Task: Check the average views per listing of full gym in the last 1 year.
Action: Mouse moved to (1033, 229)
Screenshot: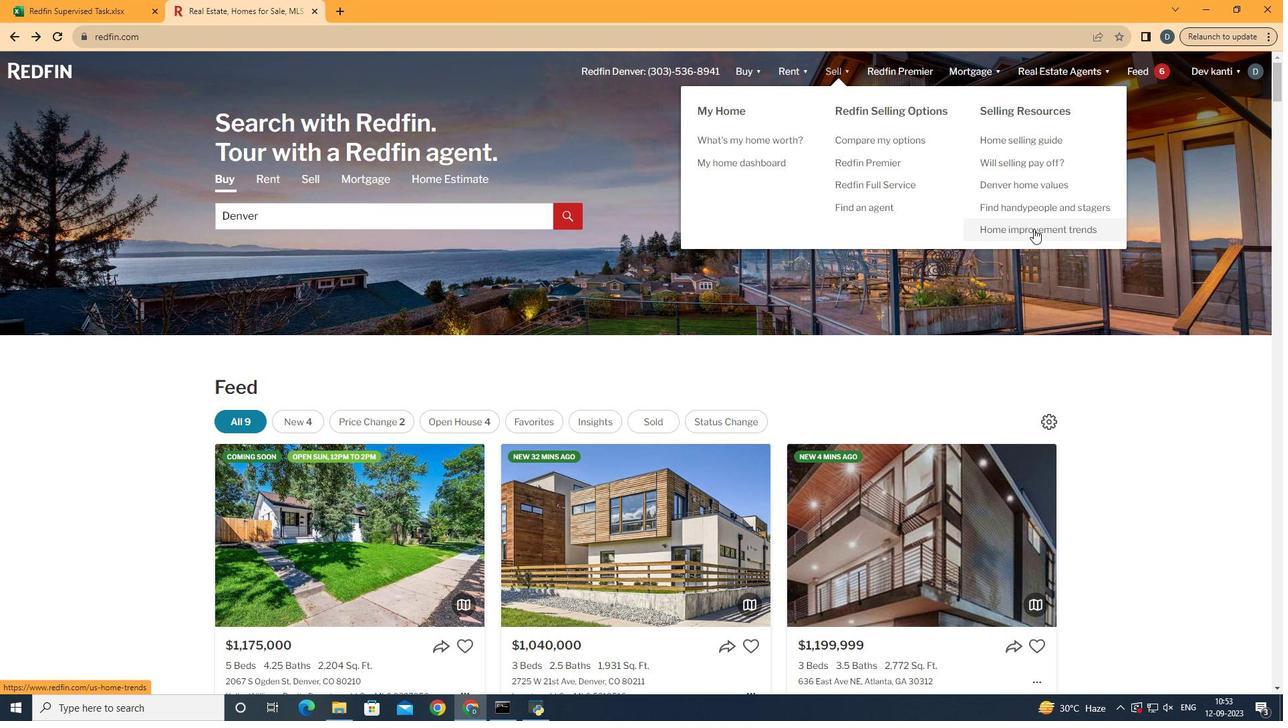 
Action: Mouse pressed left at (1033, 229)
Screenshot: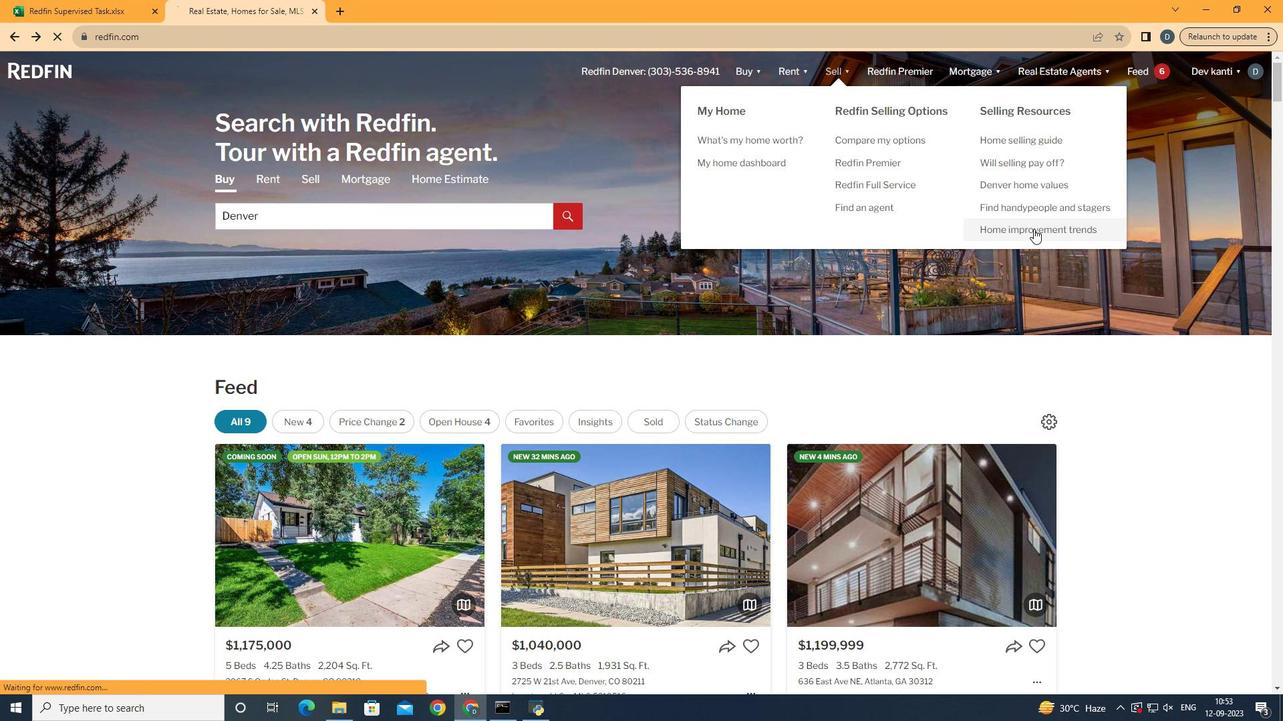 
Action: Mouse moved to (352, 251)
Screenshot: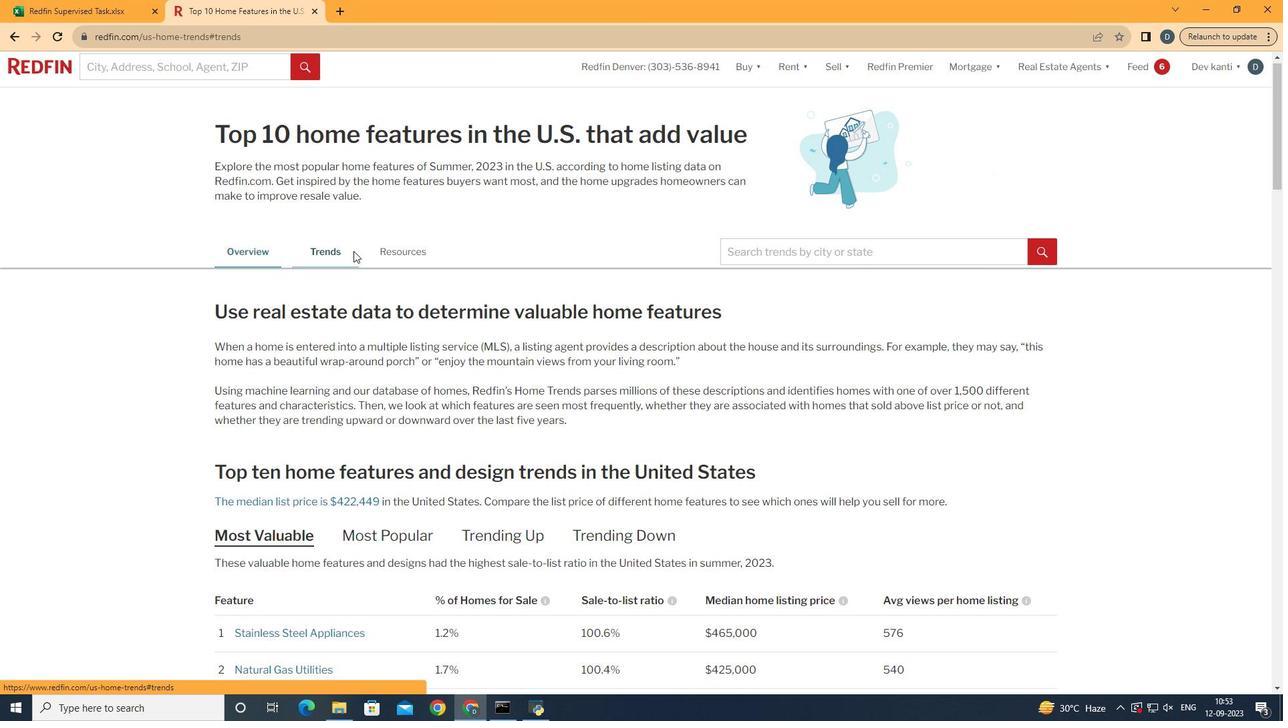 
Action: Mouse pressed left at (352, 251)
Screenshot: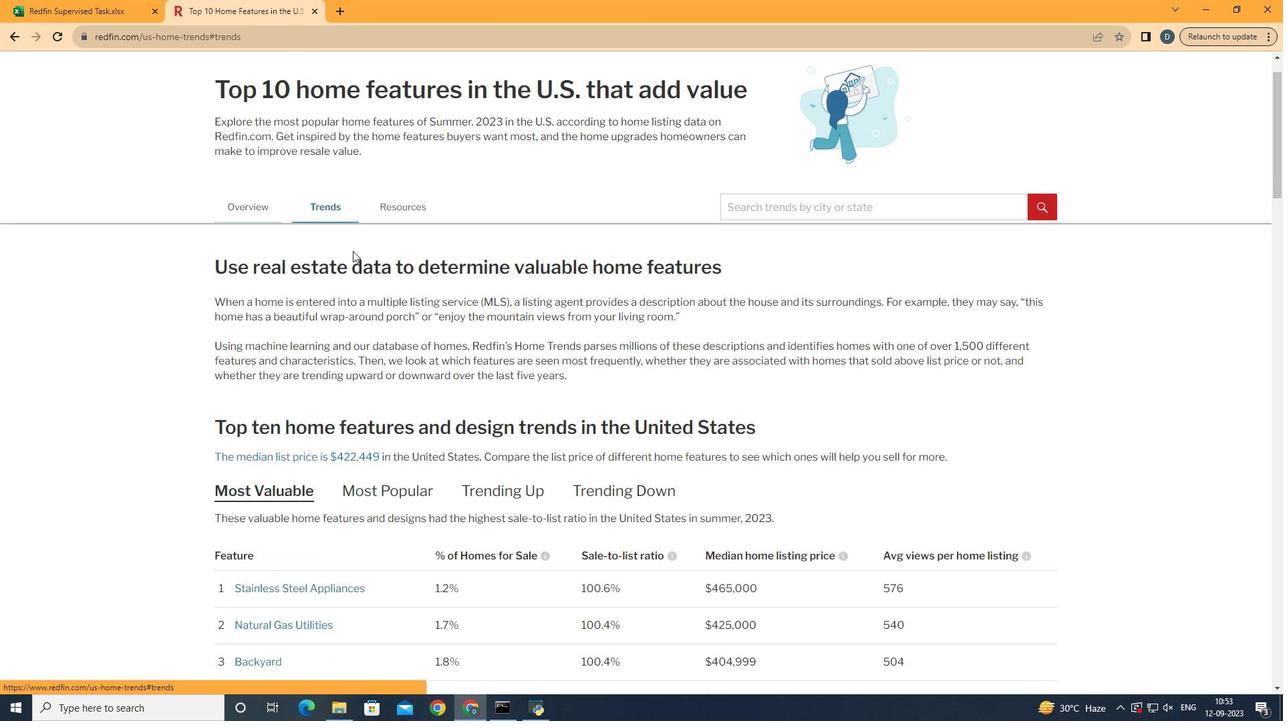 
Action: Mouse moved to (374, 320)
Screenshot: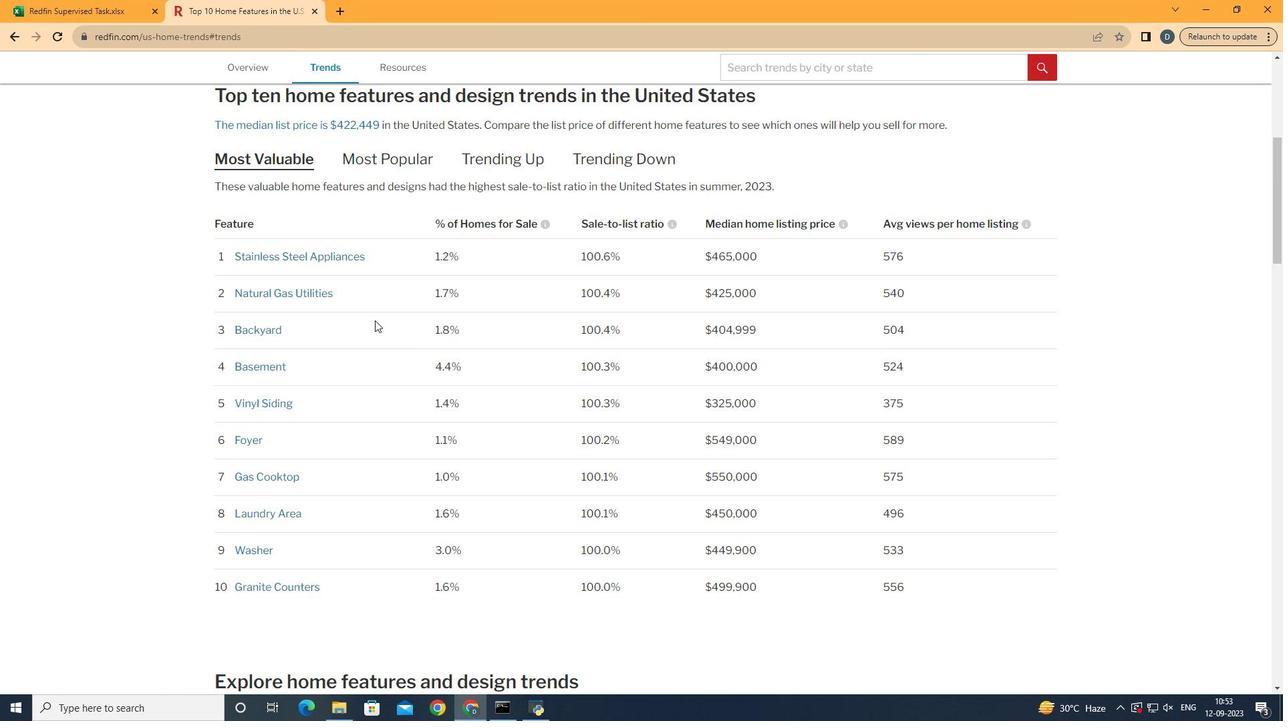 
Action: Mouse scrolled (374, 320) with delta (0, 0)
Screenshot: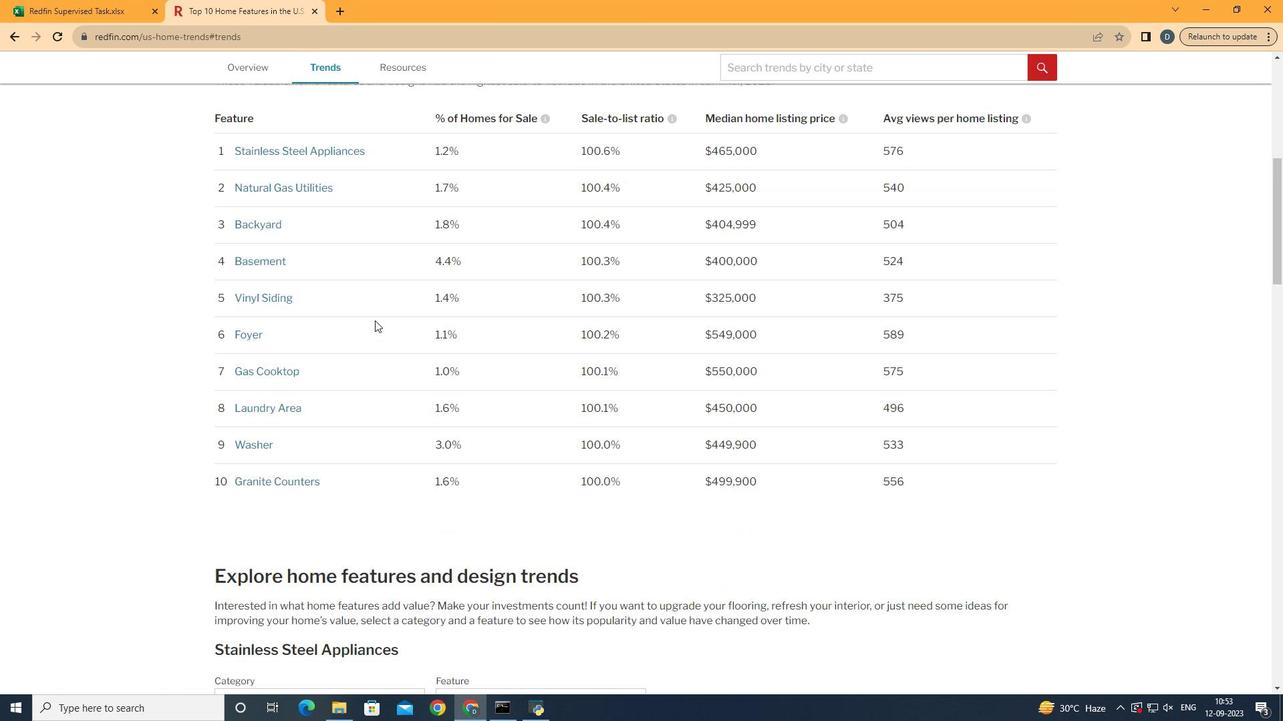 
Action: Mouse scrolled (374, 320) with delta (0, 0)
Screenshot: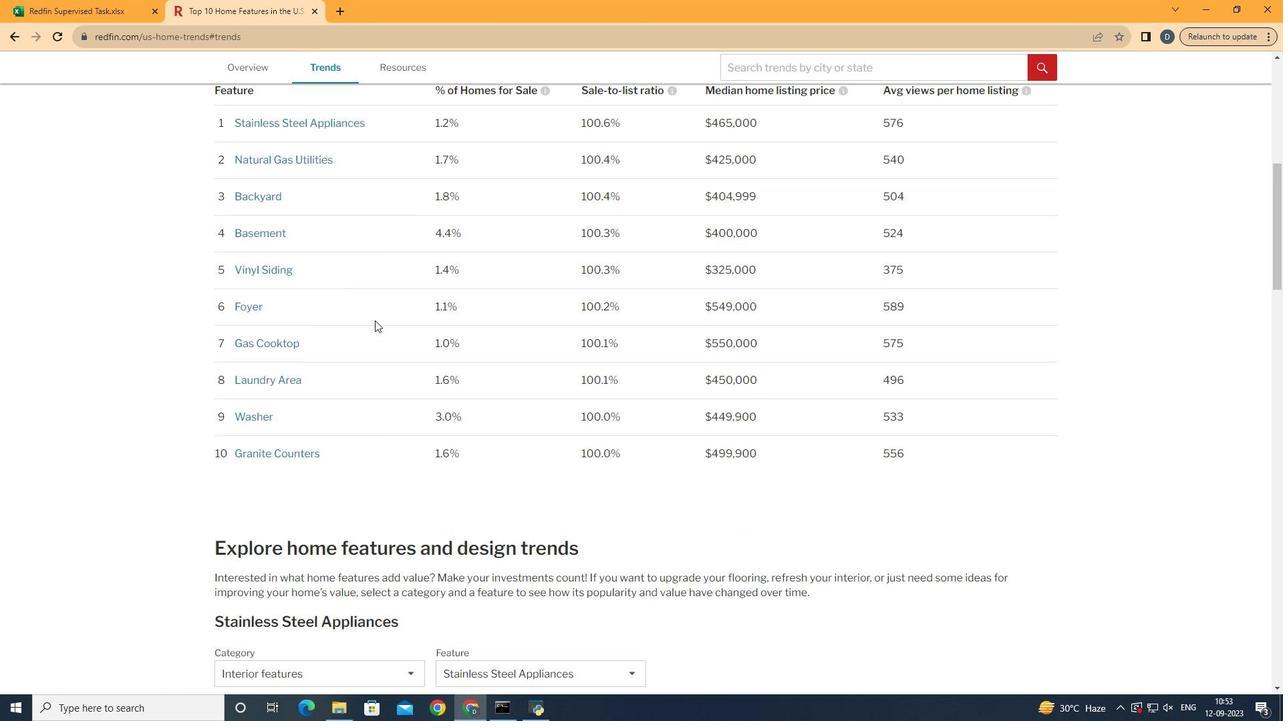 
Action: Mouse scrolled (374, 320) with delta (0, 0)
Screenshot: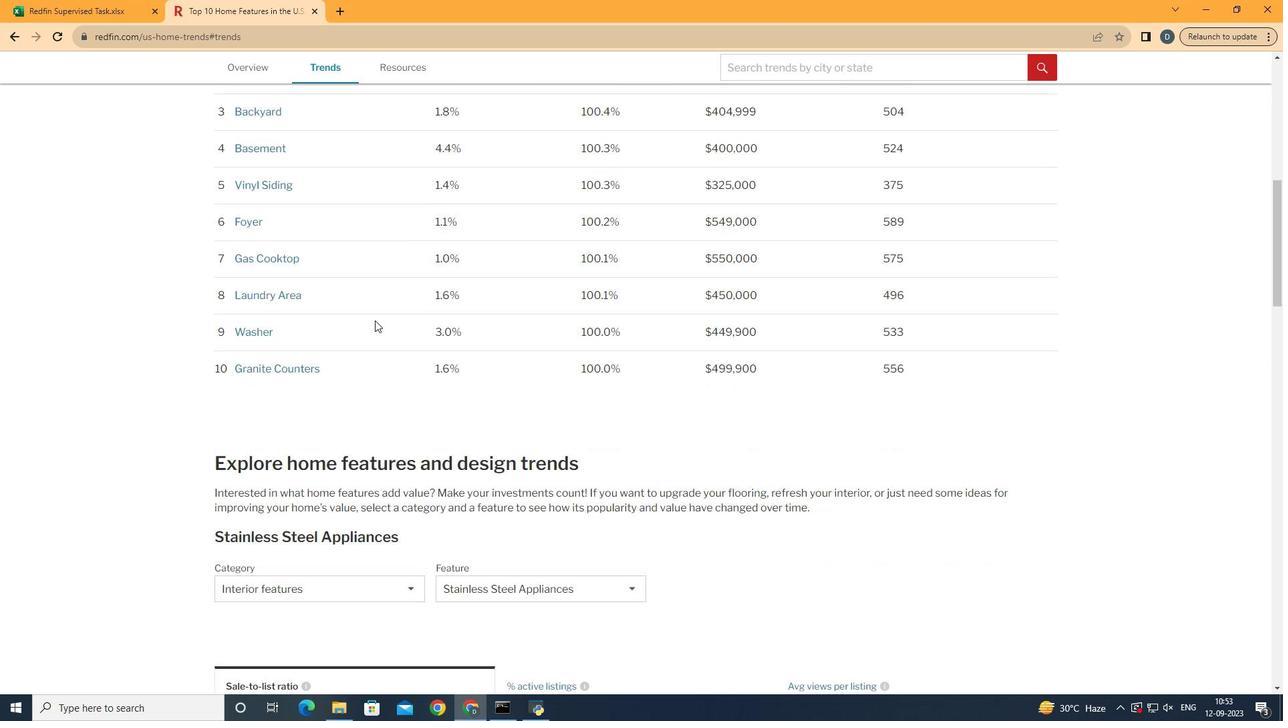 
Action: Mouse scrolled (374, 320) with delta (0, 0)
Screenshot: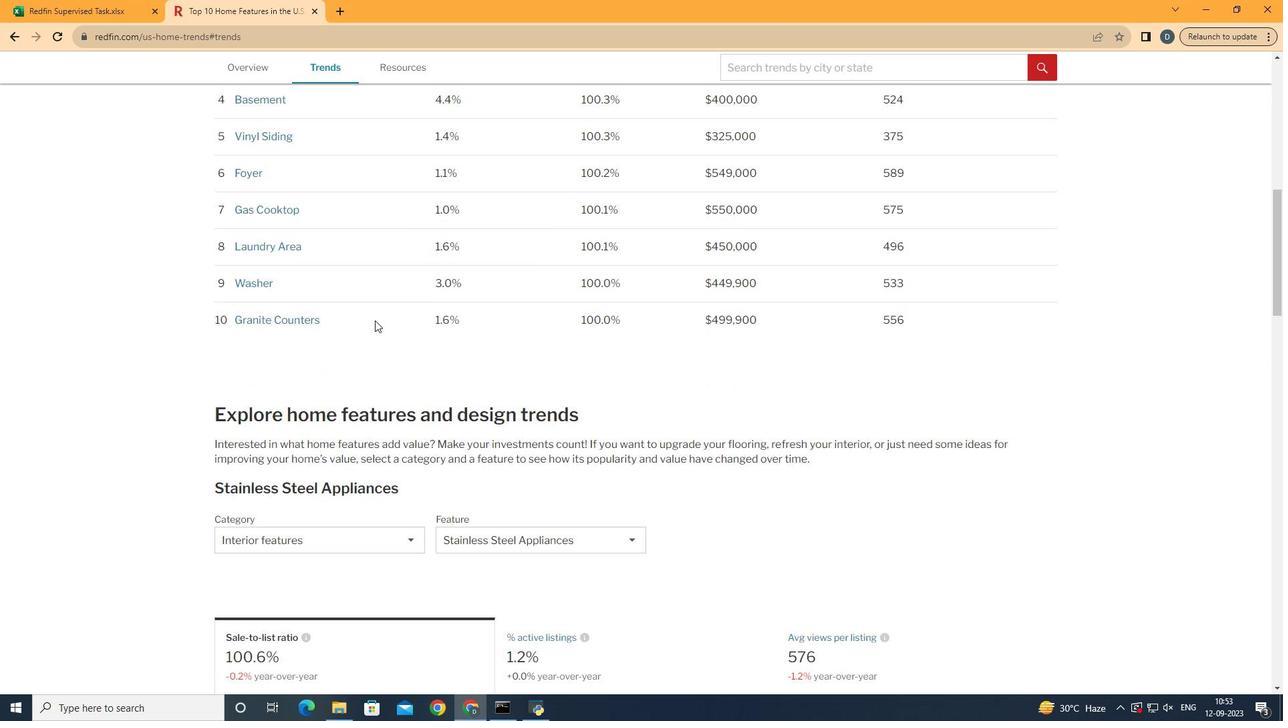 
Action: Mouse scrolled (374, 320) with delta (0, 0)
Screenshot: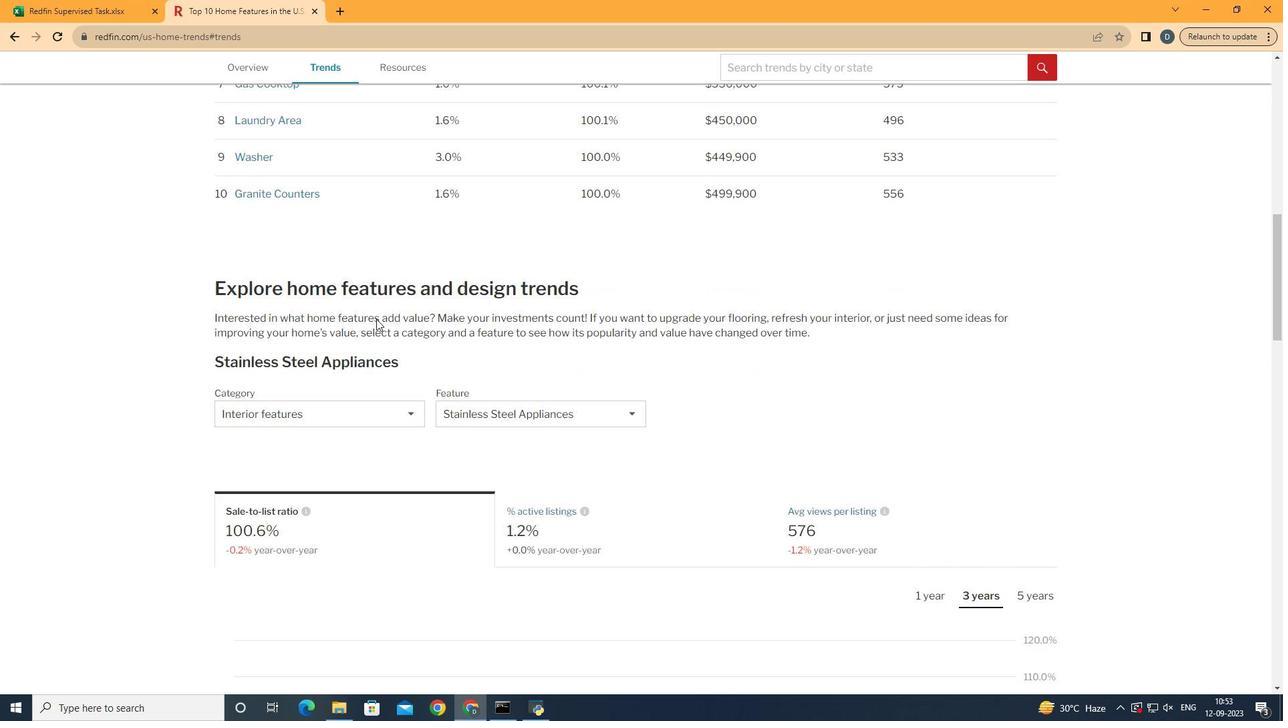 
Action: Mouse scrolled (374, 320) with delta (0, 0)
Screenshot: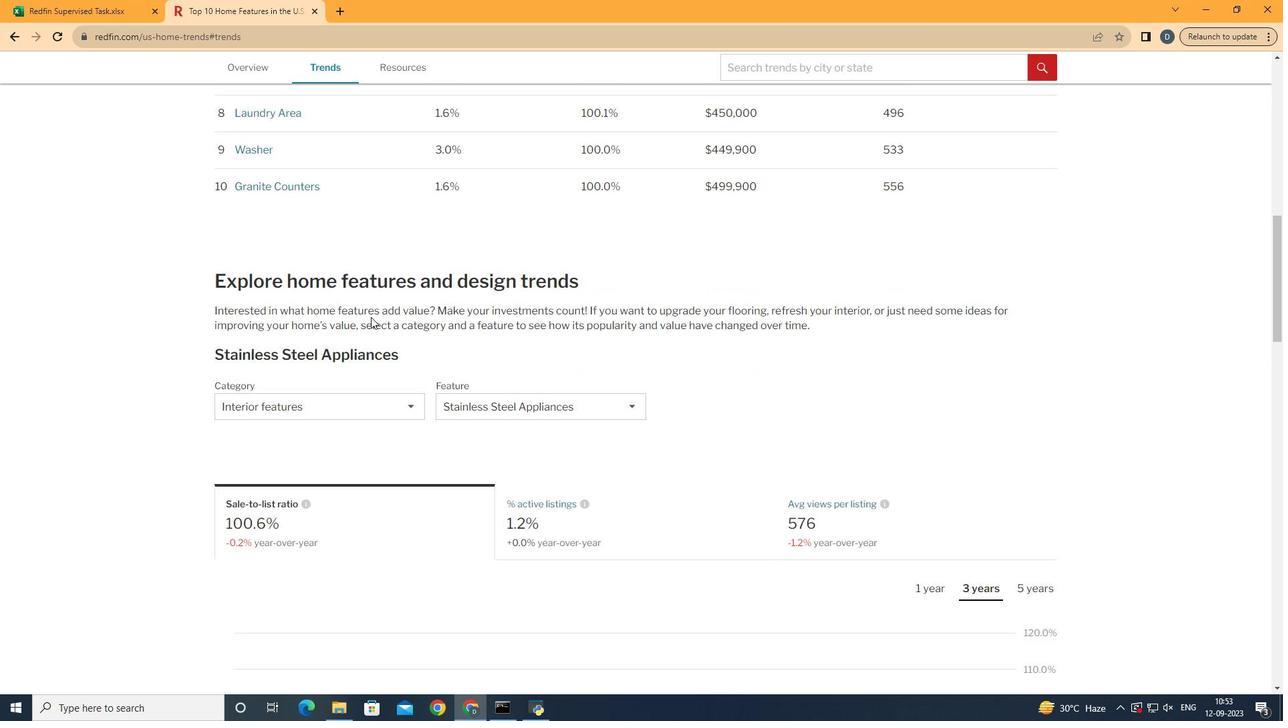 
Action: Mouse moved to (366, 400)
Screenshot: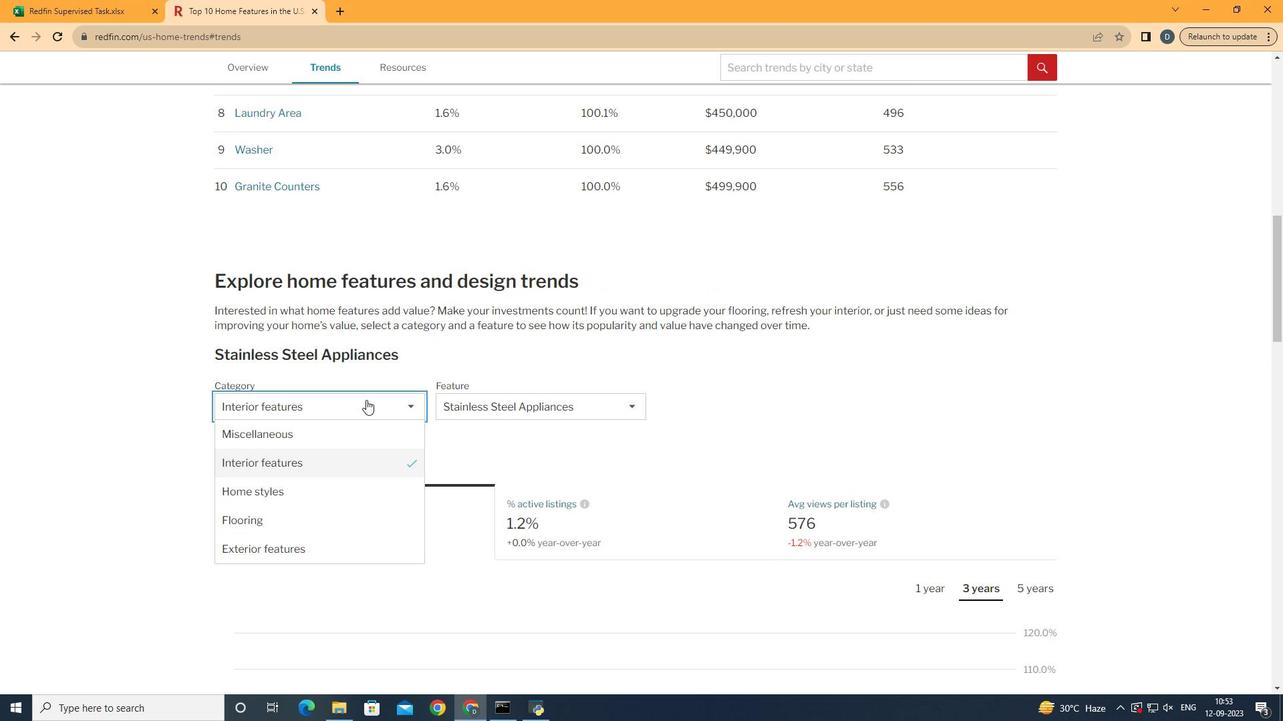 
Action: Mouse pressed left at (366, 400)
Screenshot: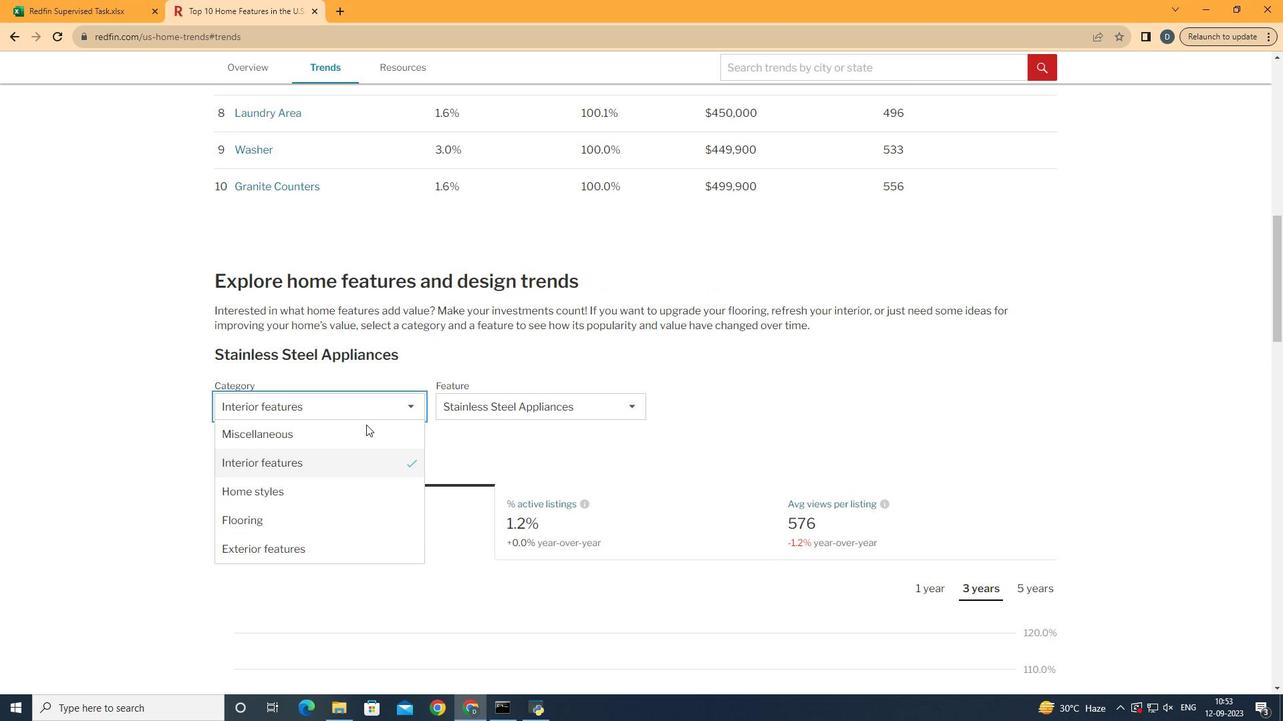 
Action: Mouse moved to (360, 461)
Screenshot: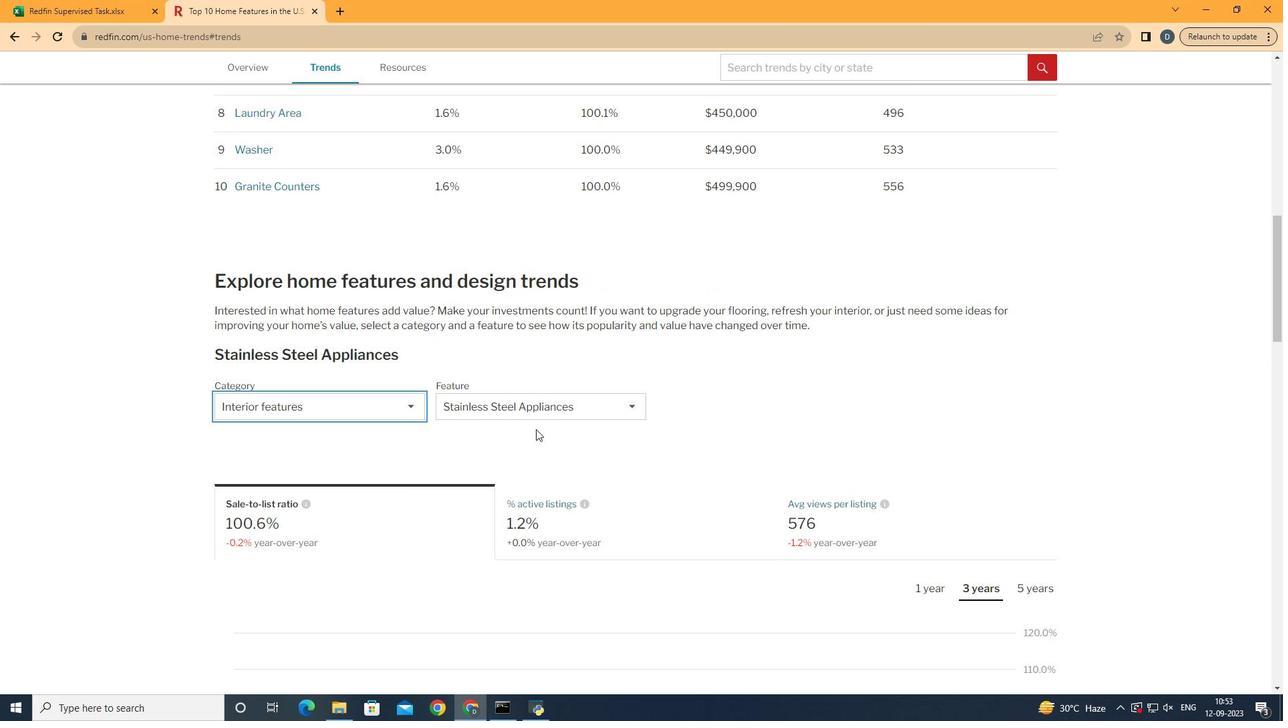 
Action: Mouse pressed left at (360, 461)
Screenshot: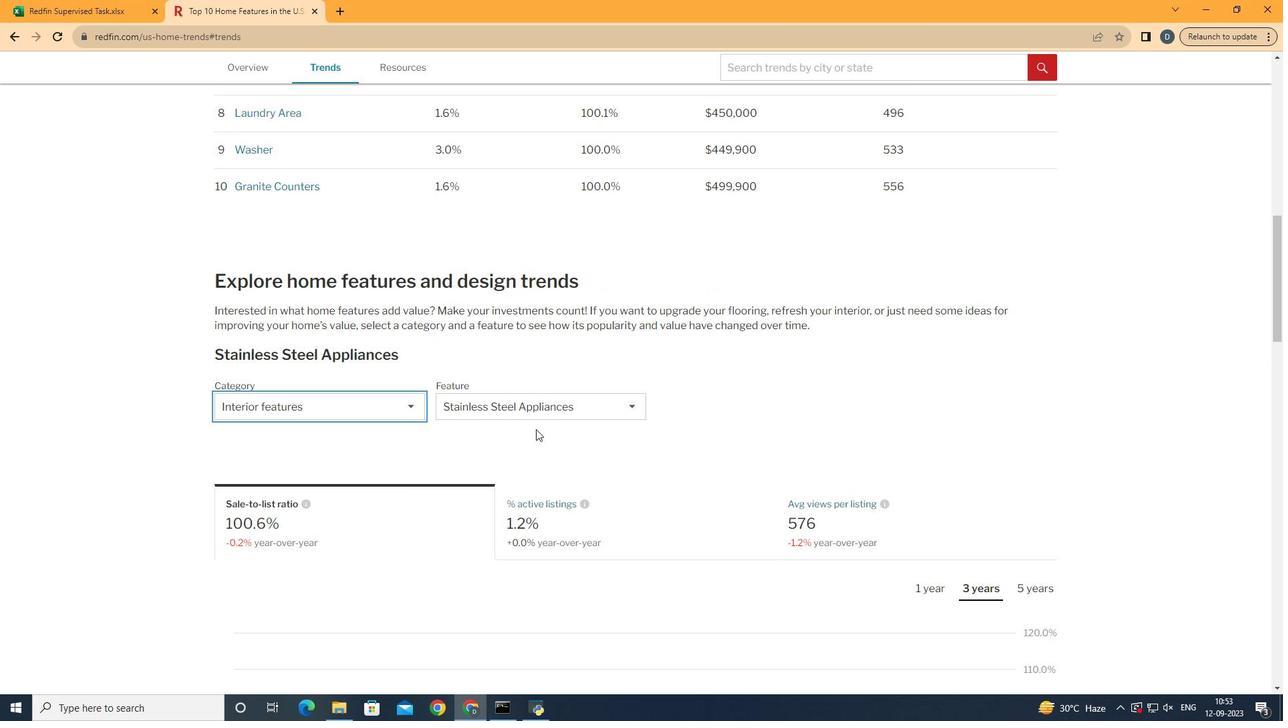 
Action: Mouse moved to (576, 407)
Screenshot: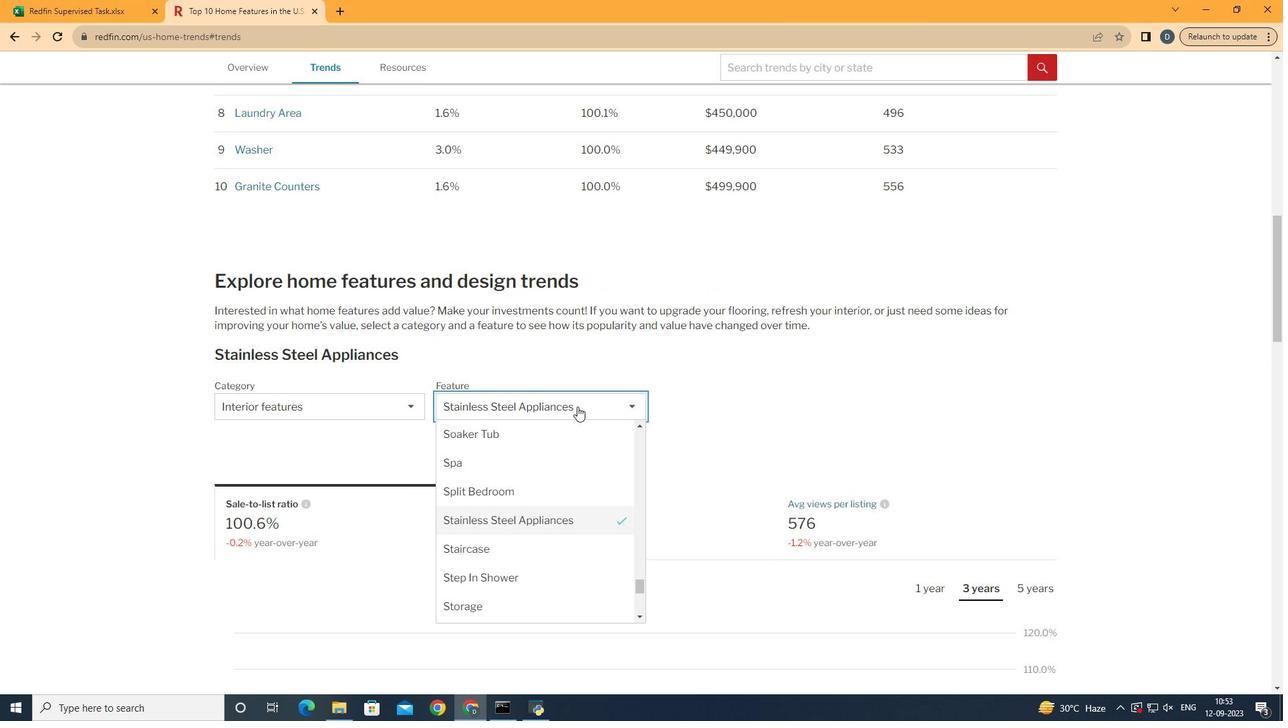 
Action: Mouse pressed left at (576, 407)
Screenshot: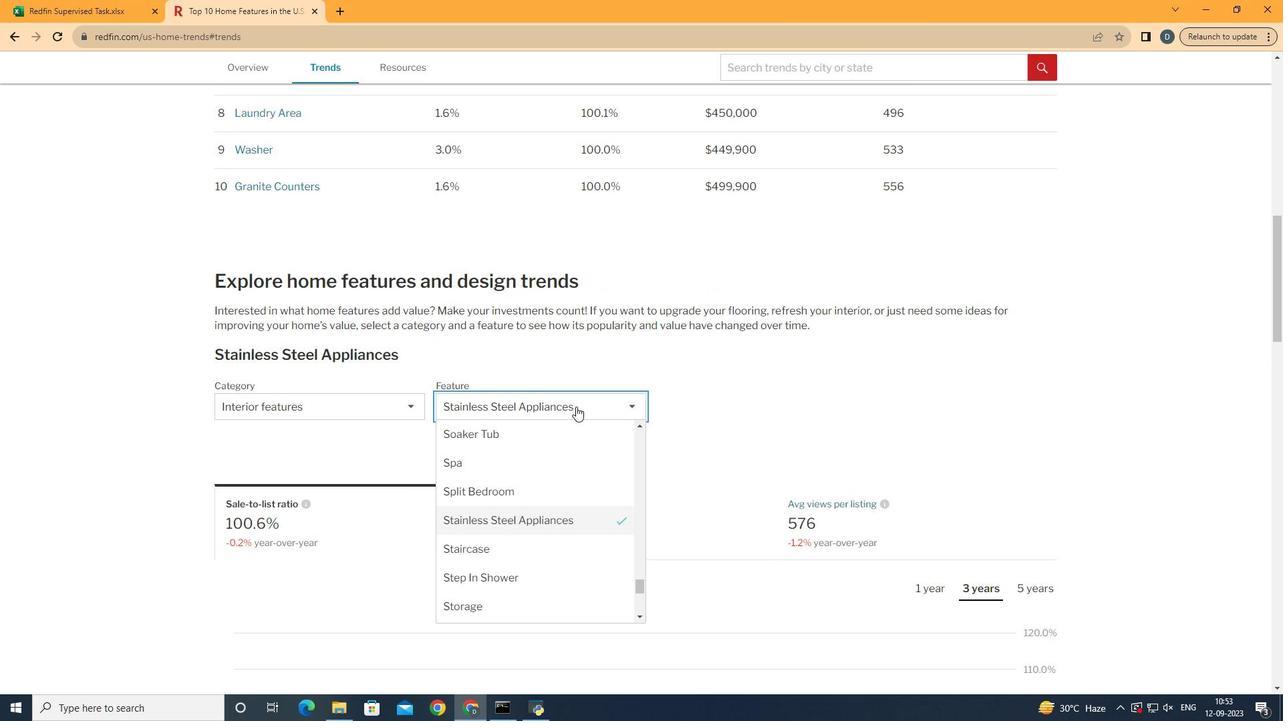
Action: Mouse moved to (531, 499)
Screenshot: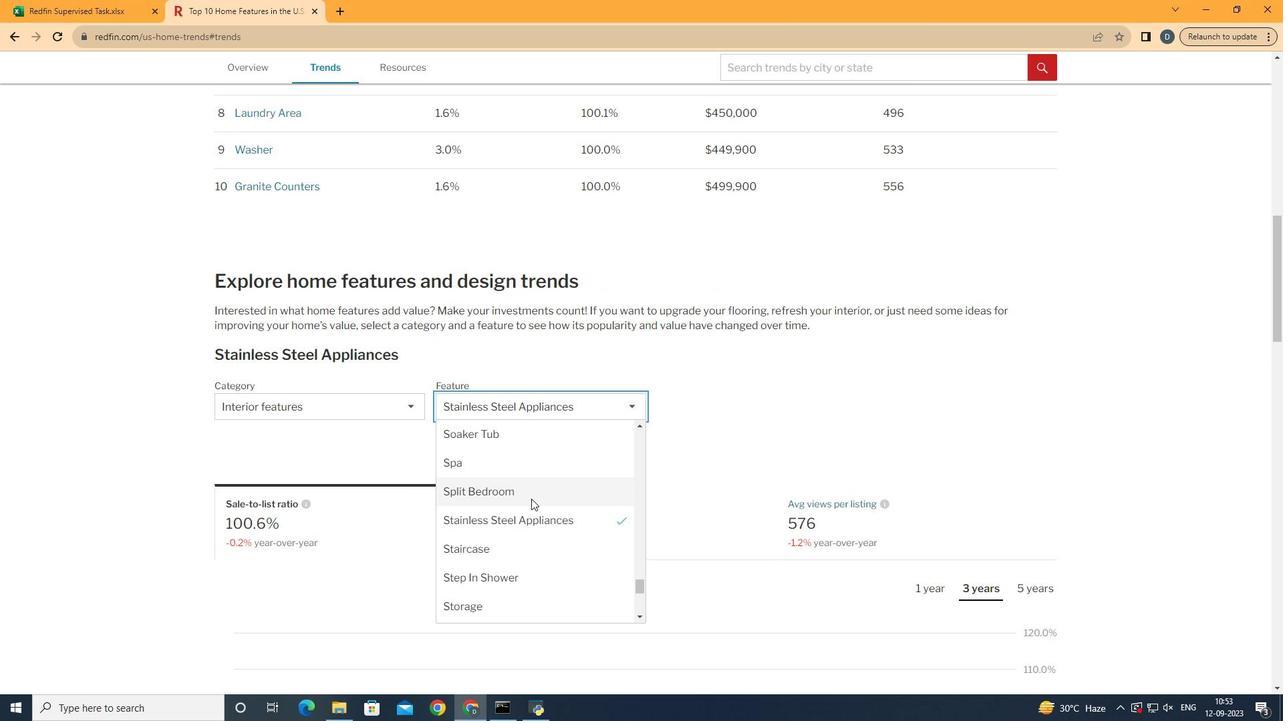 
Action: Mouse scrolled (531, 499) with delta (0, 0)
Screenshot: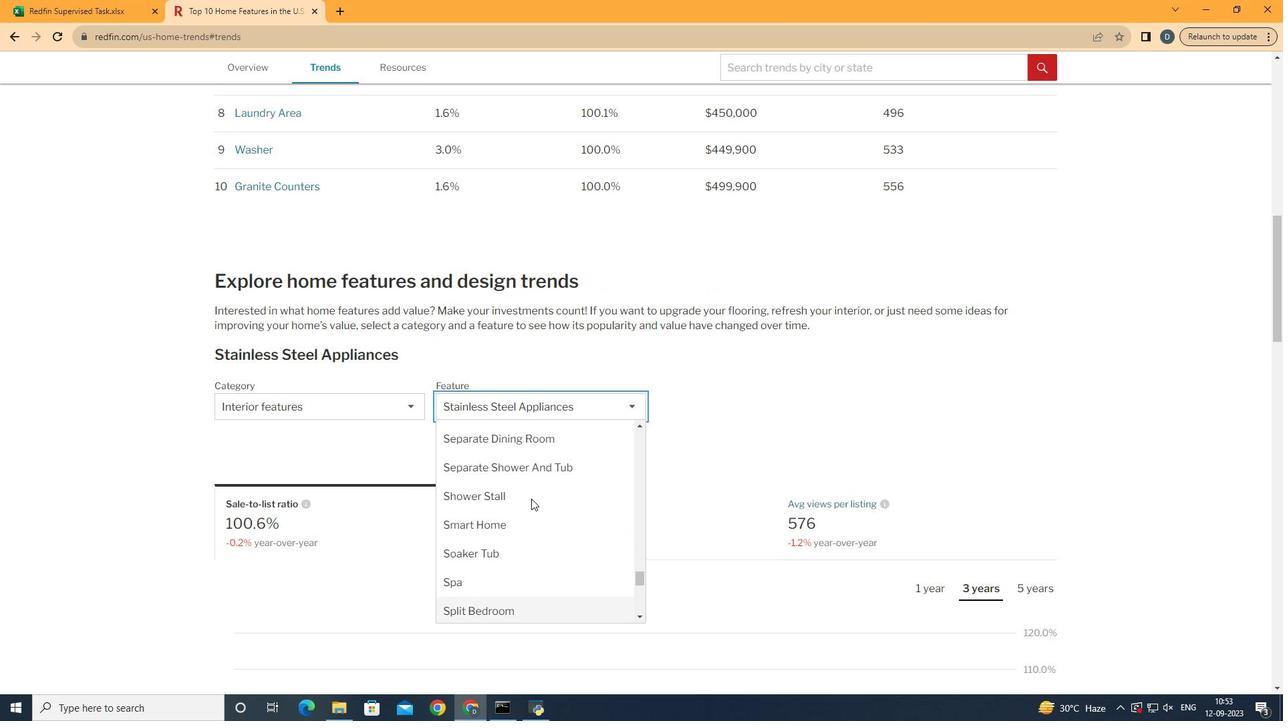 
Action: Mouse scrolled (531, 499) with delta (0, 0)
Screenshot: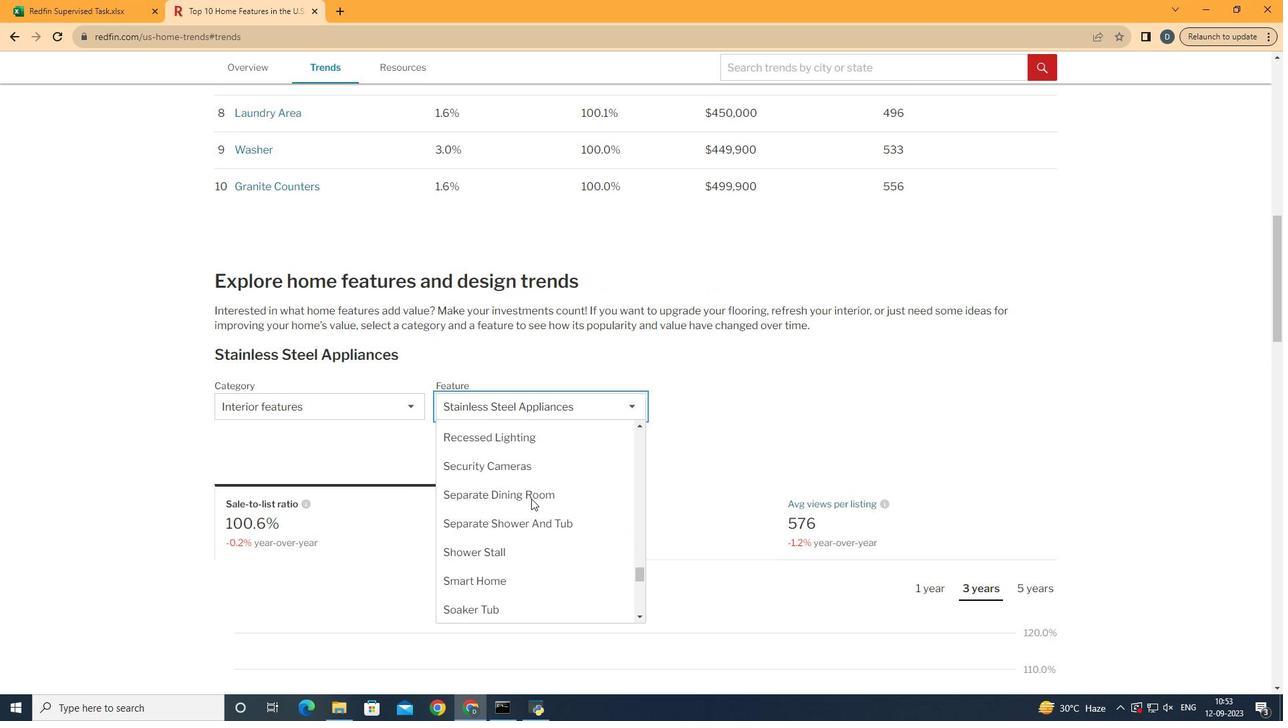 
Action: Mouse scrolled (531, 499) with delta (0, 0)
Screenshot: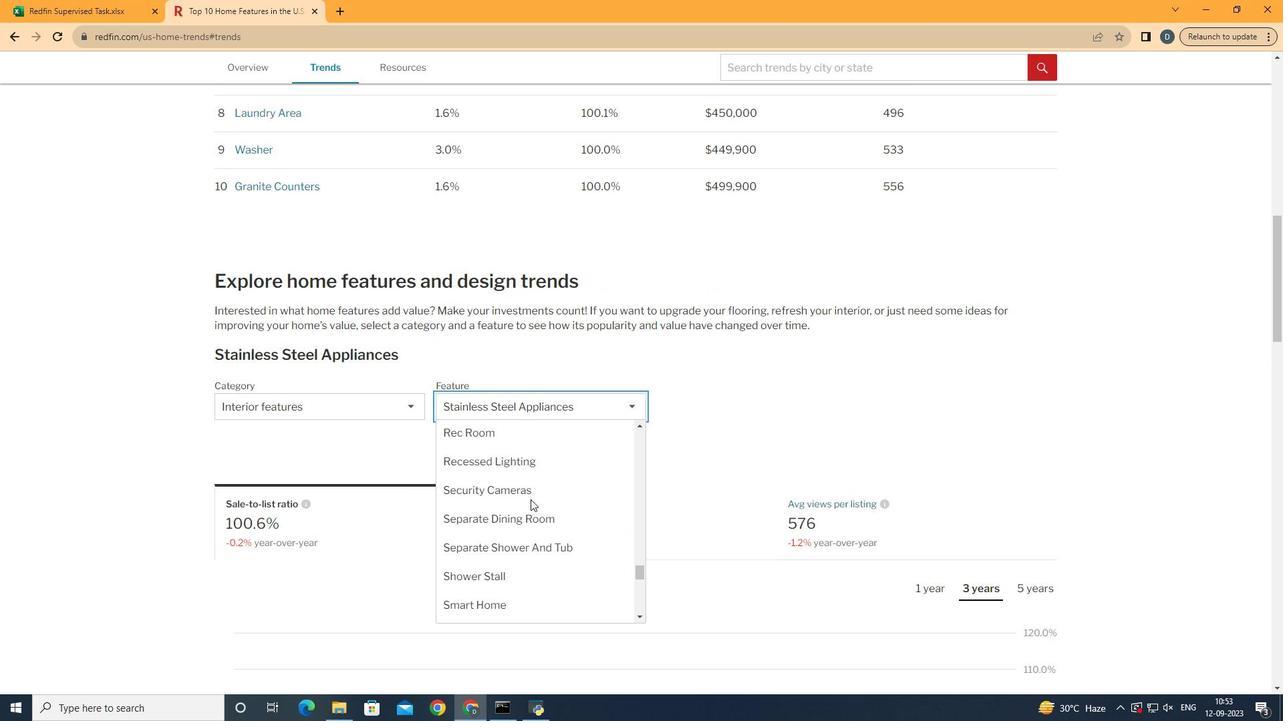 
Action: Mouse moved to (530, 499)
Screenshot: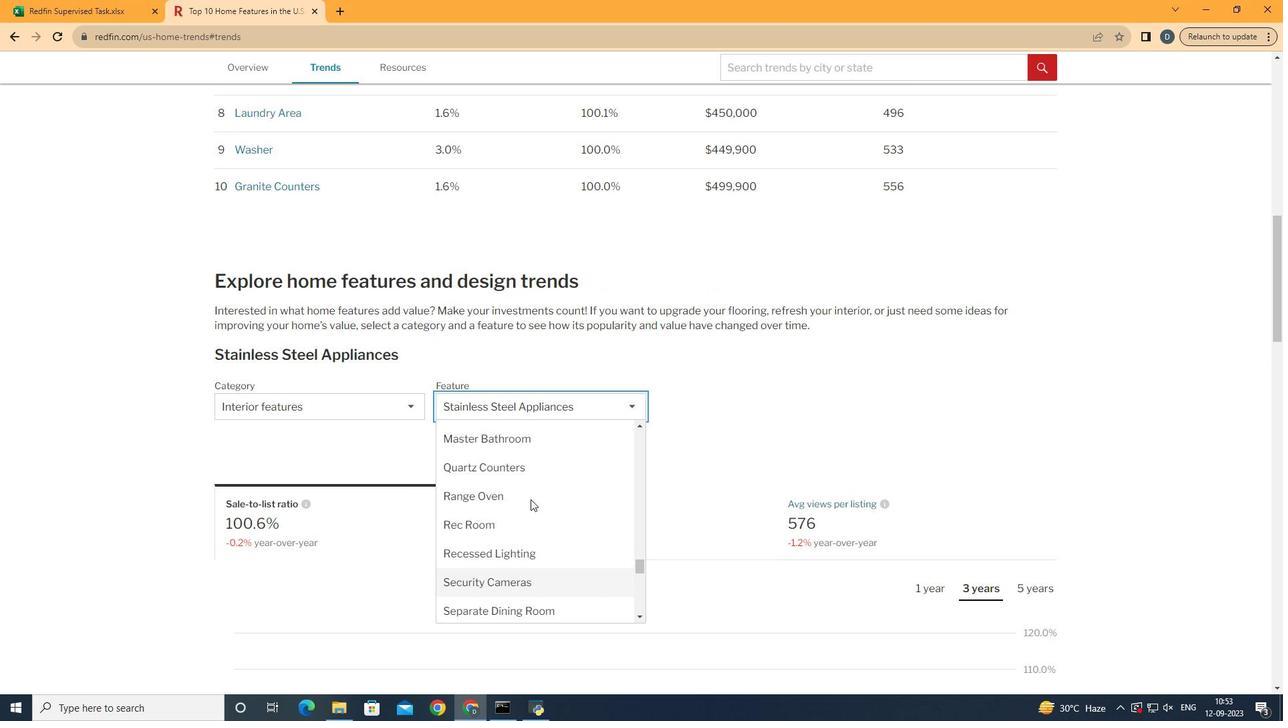 
Action: Mouse scrolled (530, 500) with delta (0, 0)
Screenshot: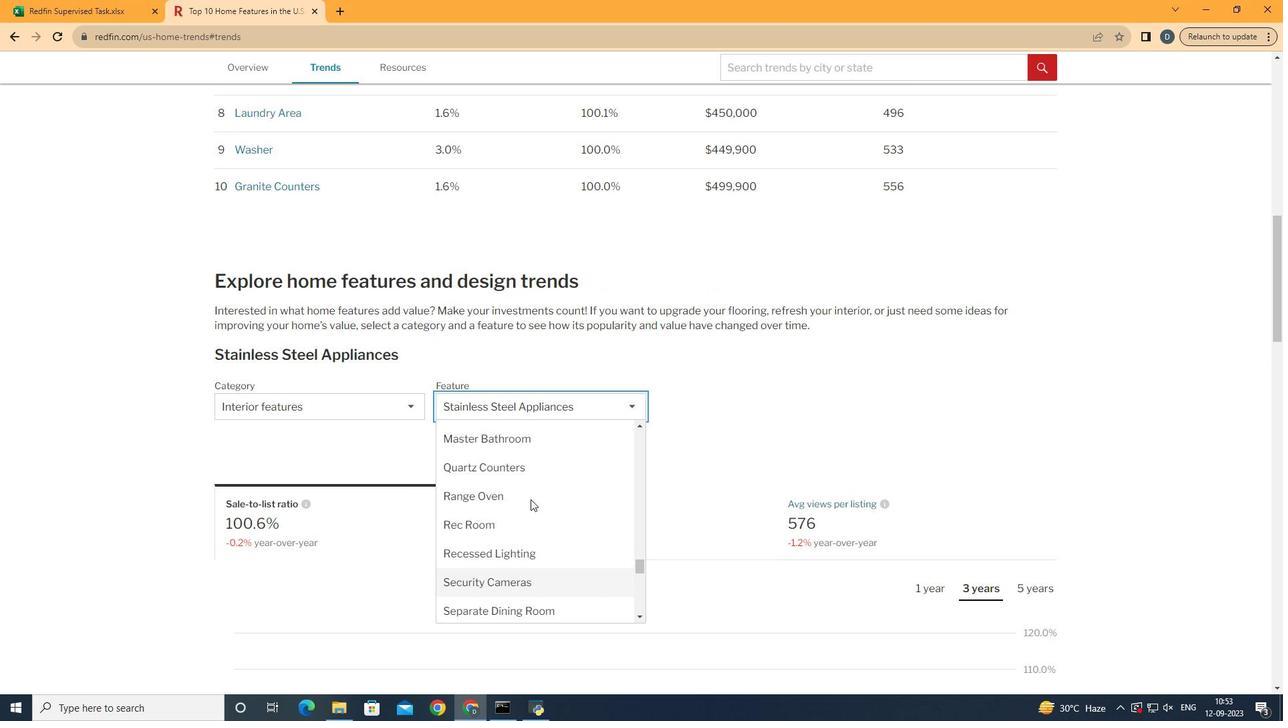 
Action: Mouse scrolled (530, 500) with delta (0, 0)
Screenshot: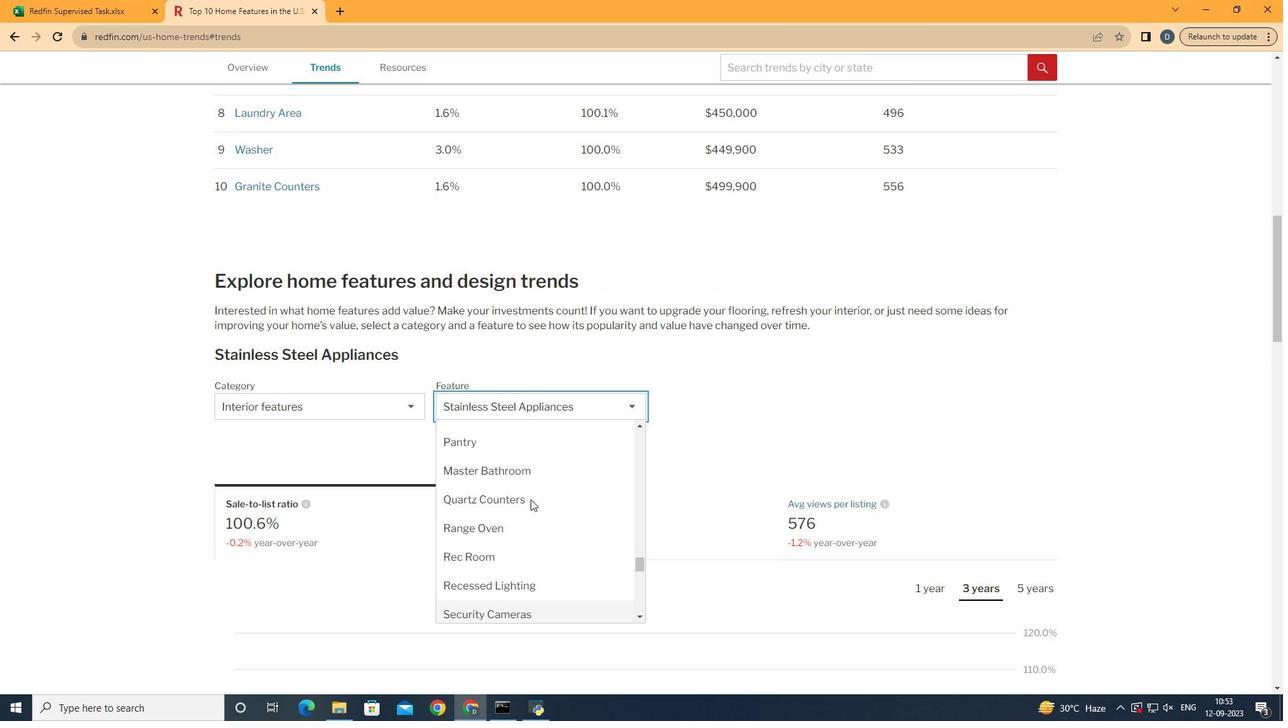 
Action: Mouse moved to (530, 499)
Screenshot: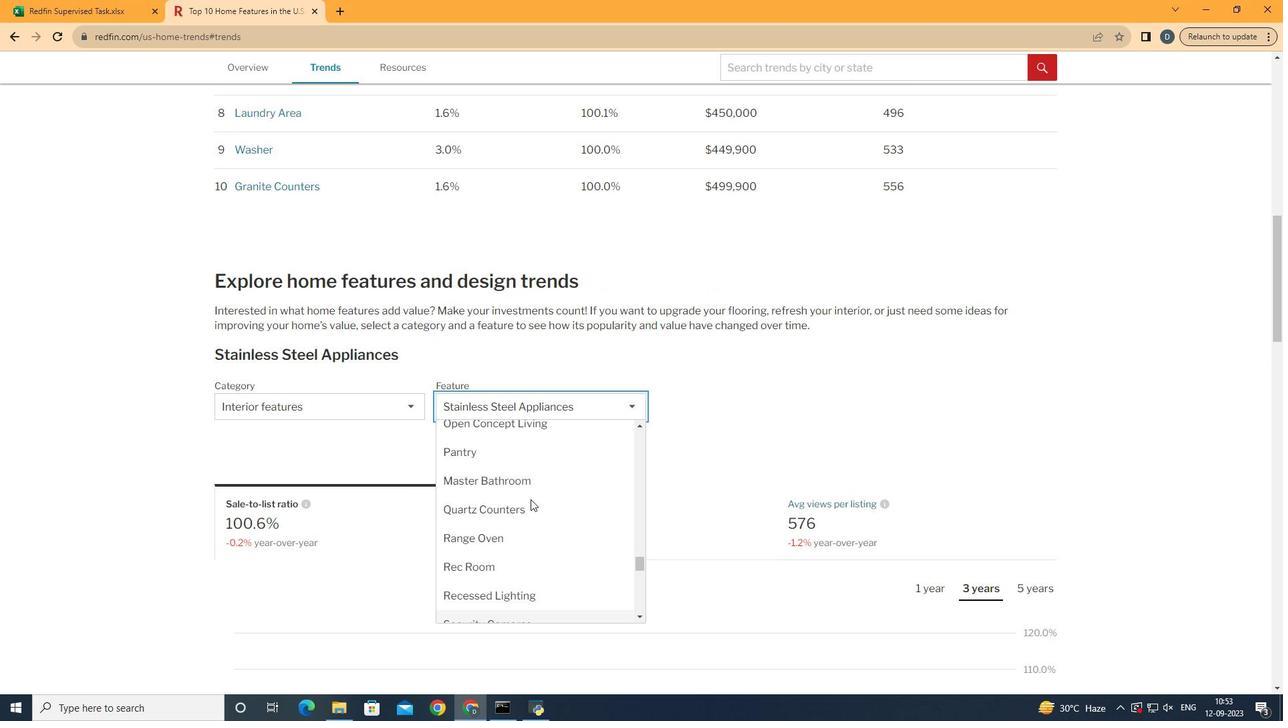 
Action: Mouse scrolled (530, 500) with delta (0, 0)
Screenshot: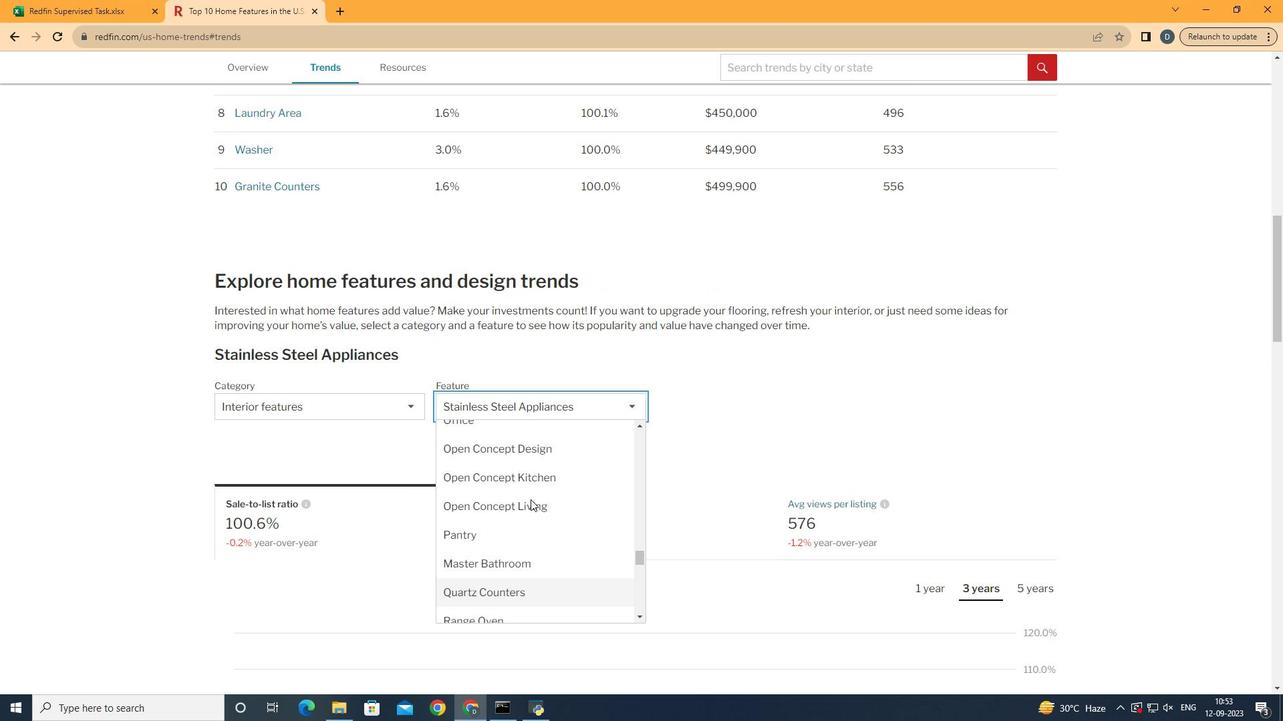 
Action: Mouse scrolled (530, 500) with delta (0, 0)
Screenshot: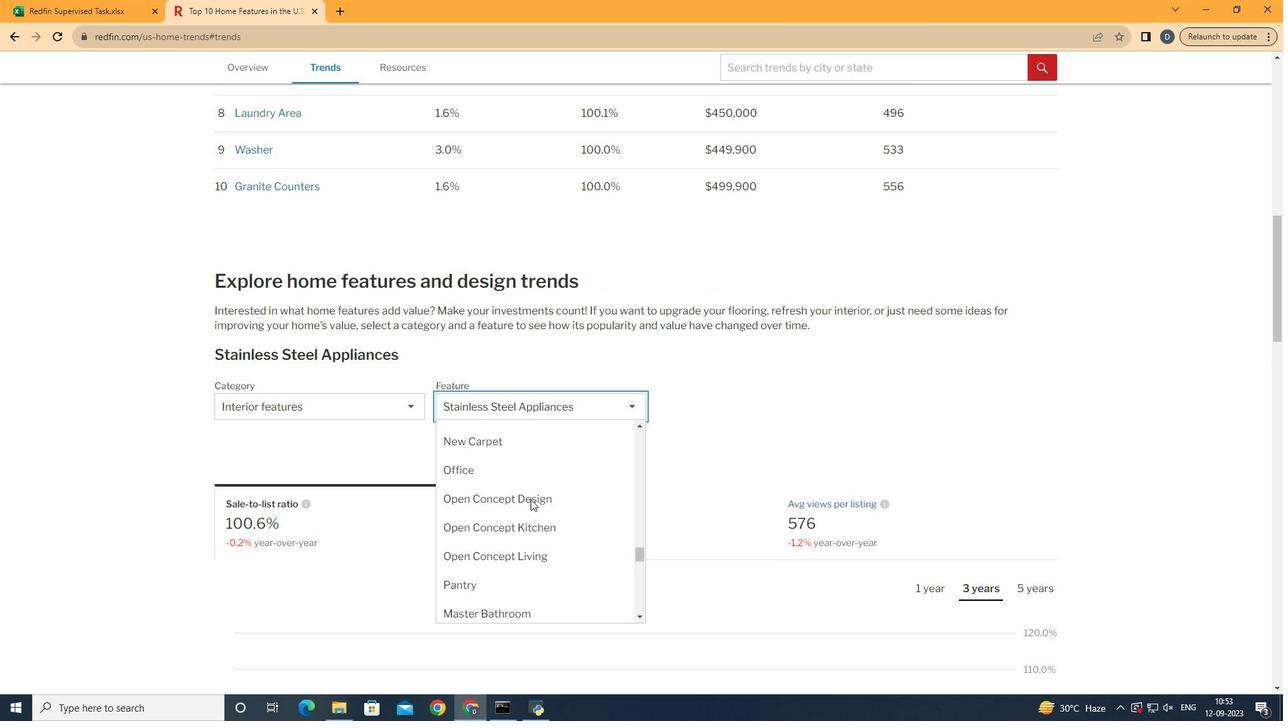 
Action: Mouse moved to (526, 503)
Screenshot: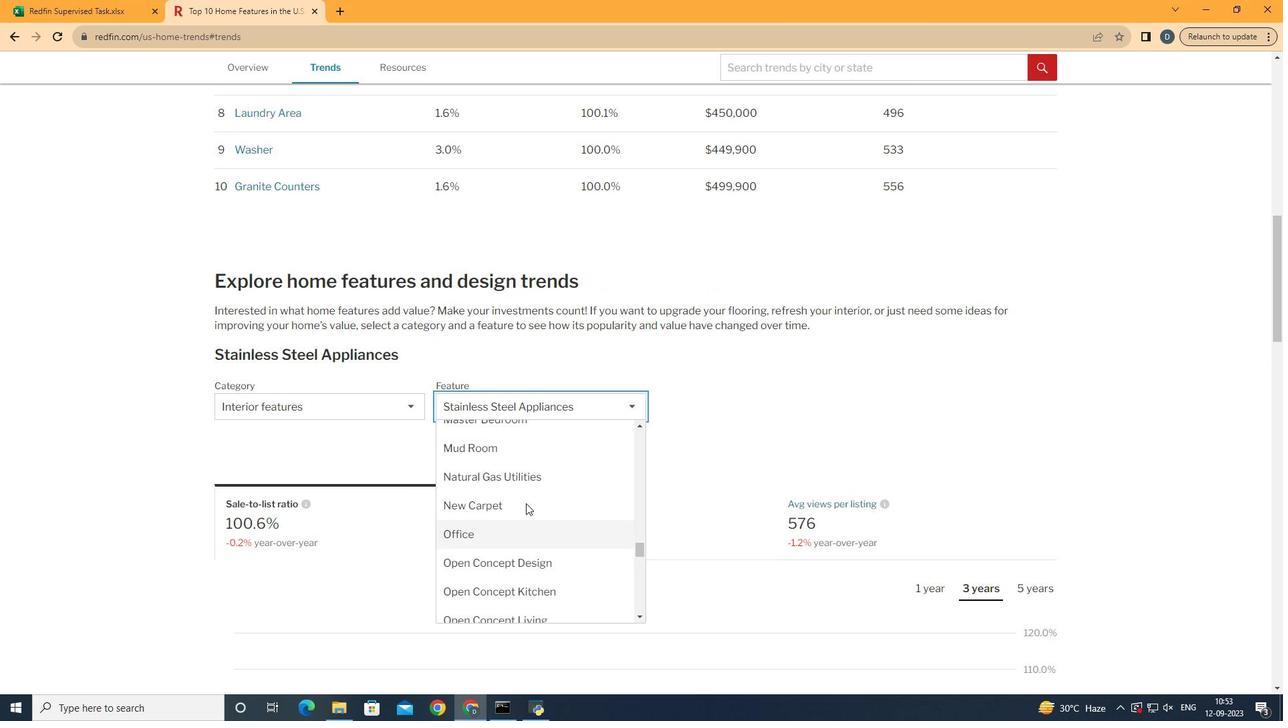 
Action: Mouse scrolled (526, 503) with delta (0, 0)
Screenshot: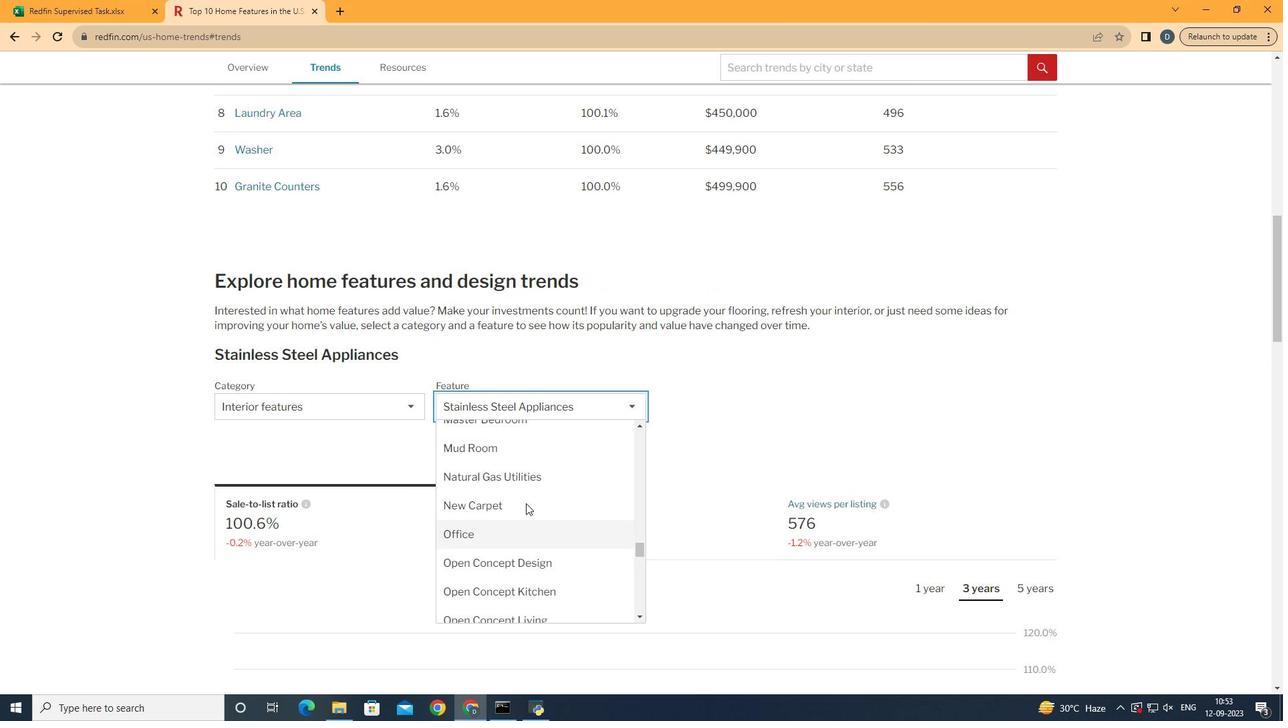 
Action: Mouse moved to (526, 503)
Screenshot: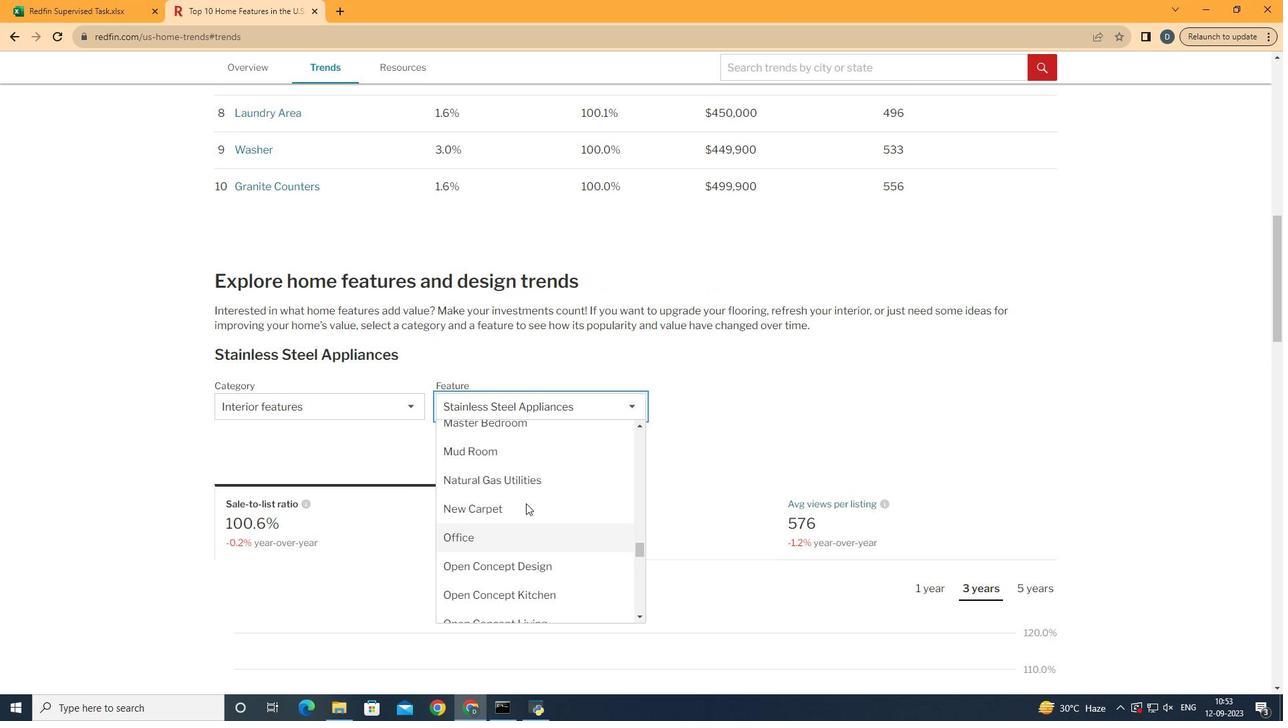 
Action: Mouse scrolled (526, 504) with delta (0, 0)
Screenshot: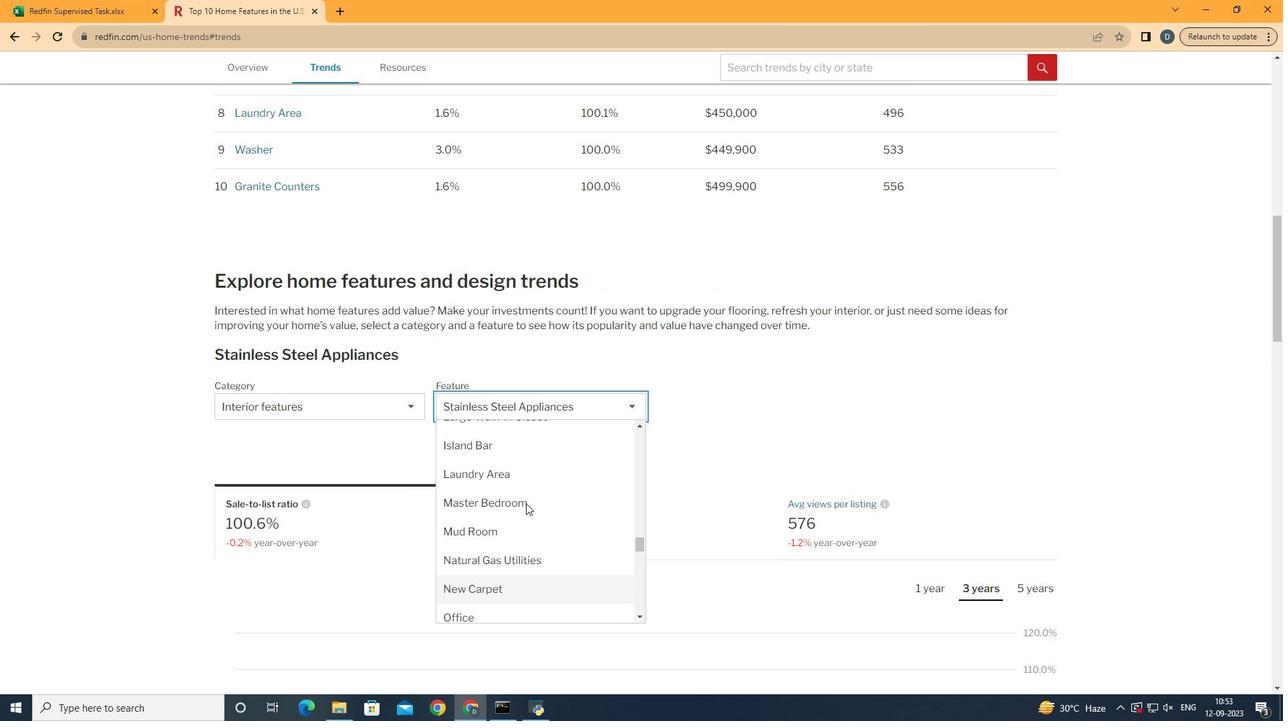 
Action: Mouse scrolled (526, 504) with delta (0, 0)
Screenshot: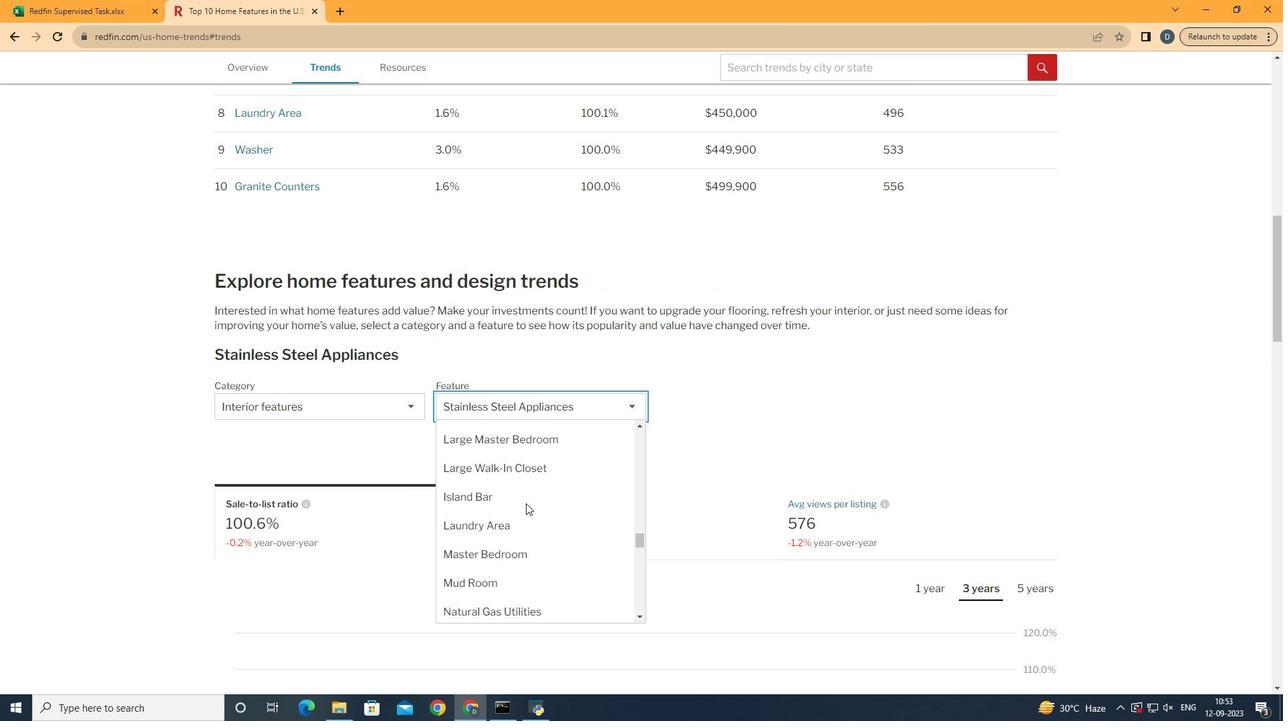 
Action: Mouse scrolled (526, 504) with delta (0, 0)
Screenshot: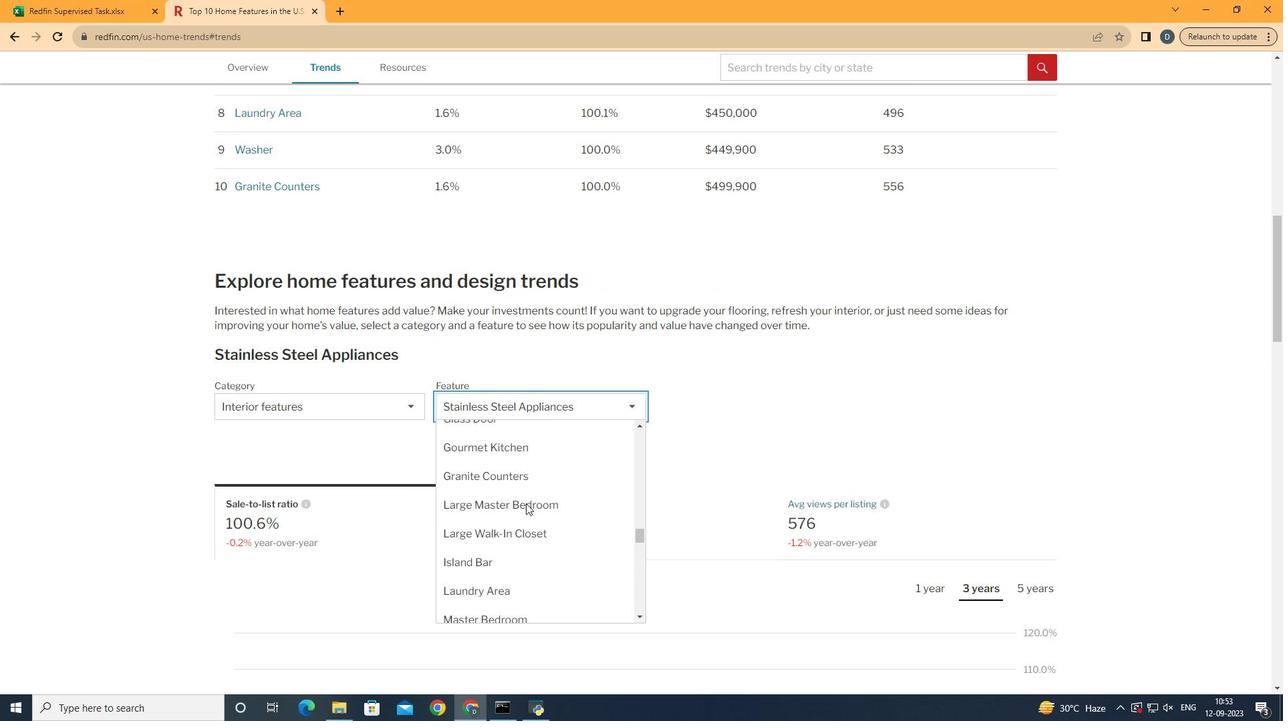 
Action: Mouse scrolled (526, 504) with delta (0, 0)
Screenshot: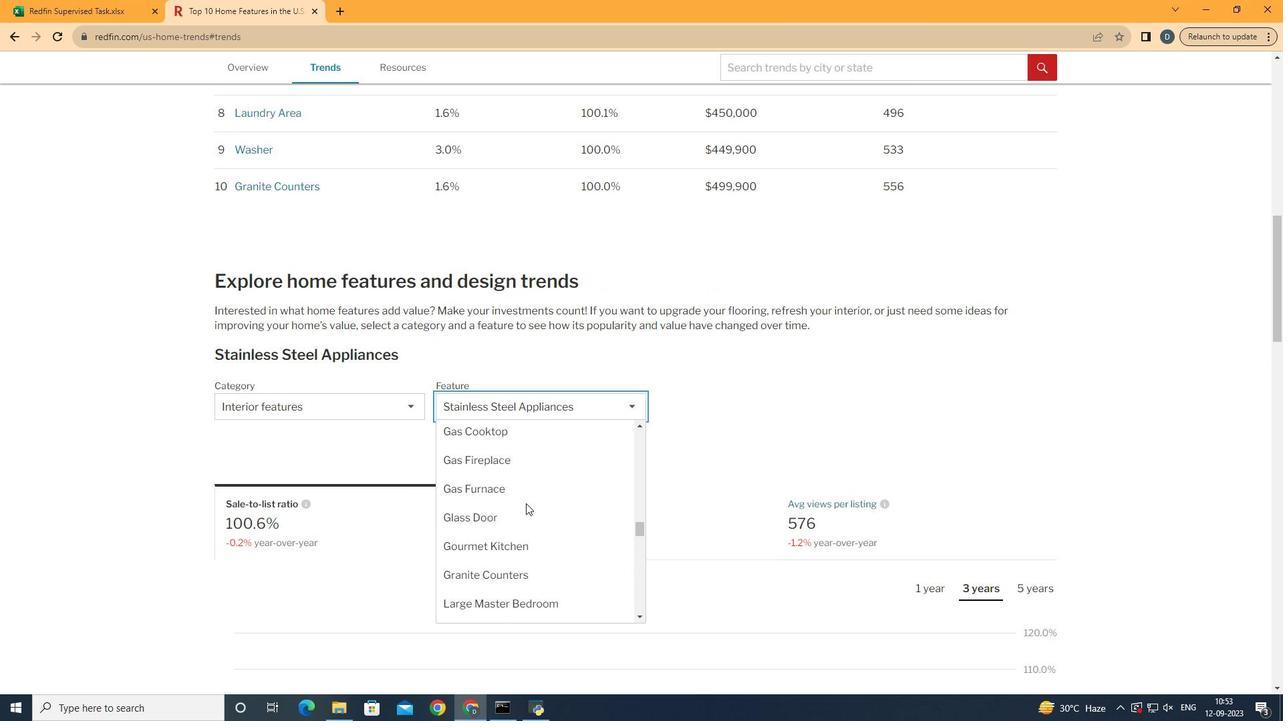 
Action: Mouse scrolled (526, 504) with delta (0, 0)
Screenshot: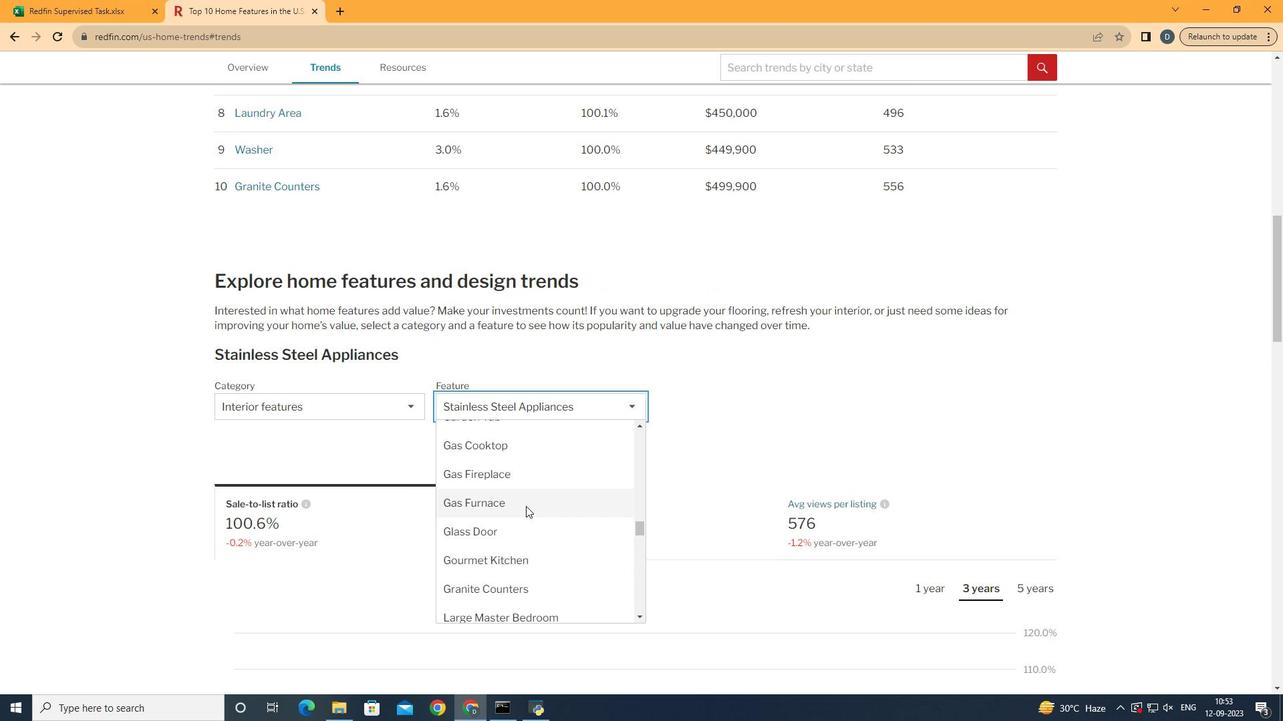 
Action: Mouse scrolled (526, 503) with delta (0, 0)
Screenshot: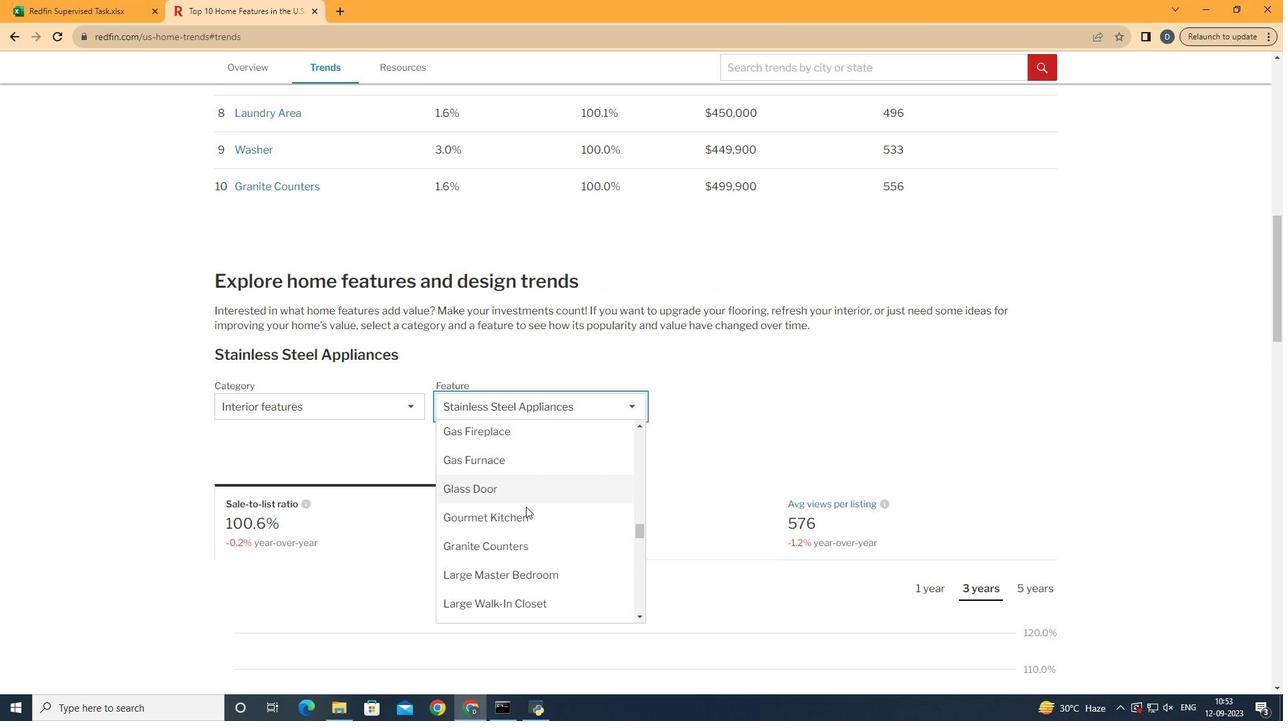 
Action: Mouse moved to (536, 527)
Screenshot: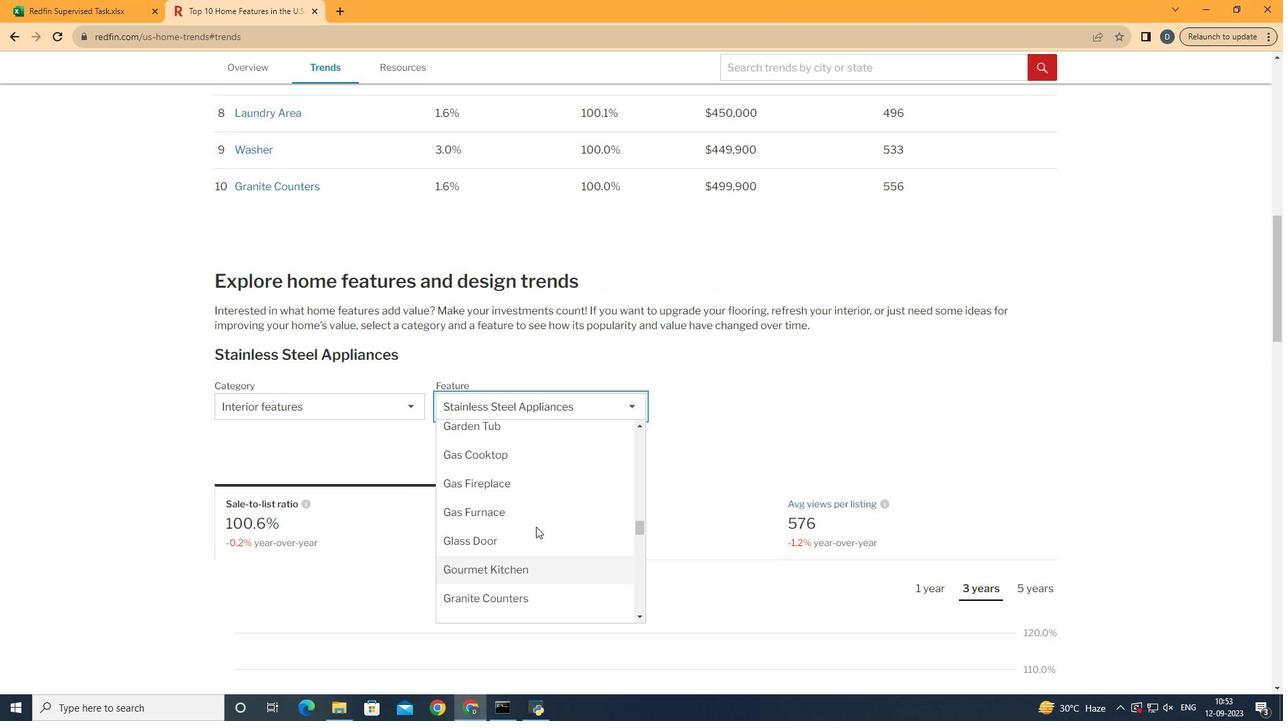
Action: Mouse scrolled (536, 528) with delta (0, 0)
Screenshot: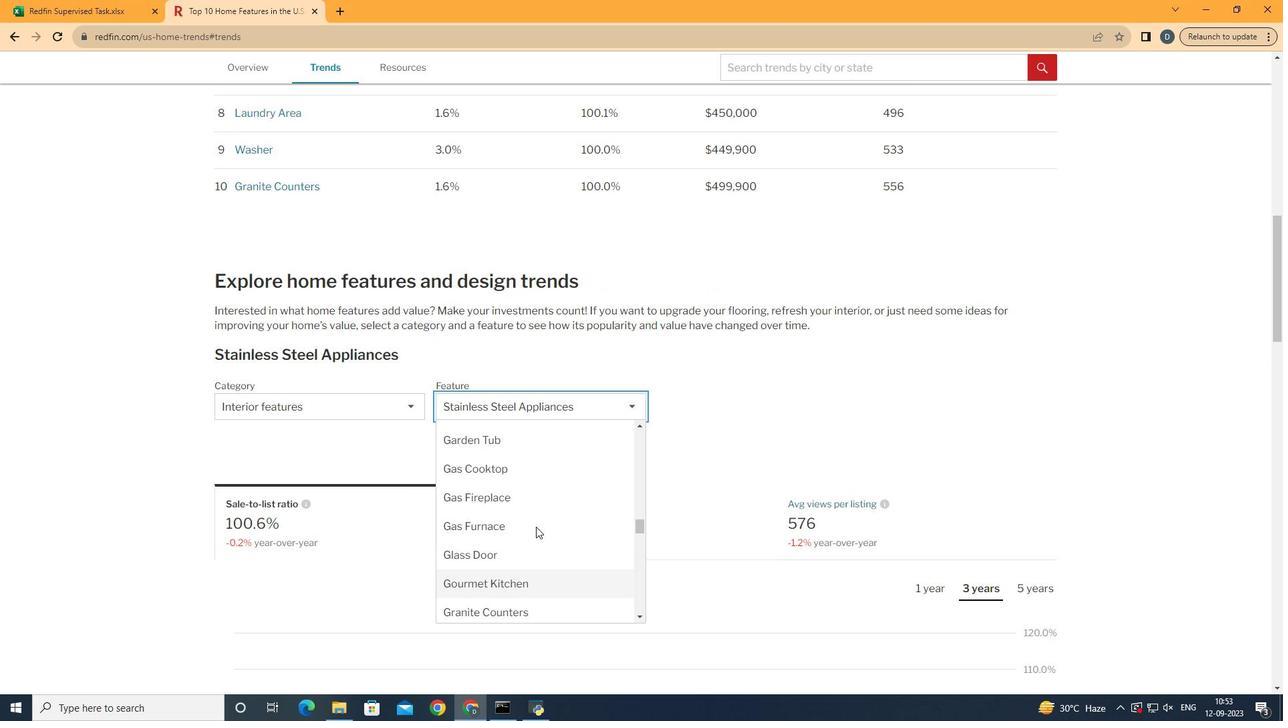 
Action: Mouse moved to (556, 462)
Screenshot: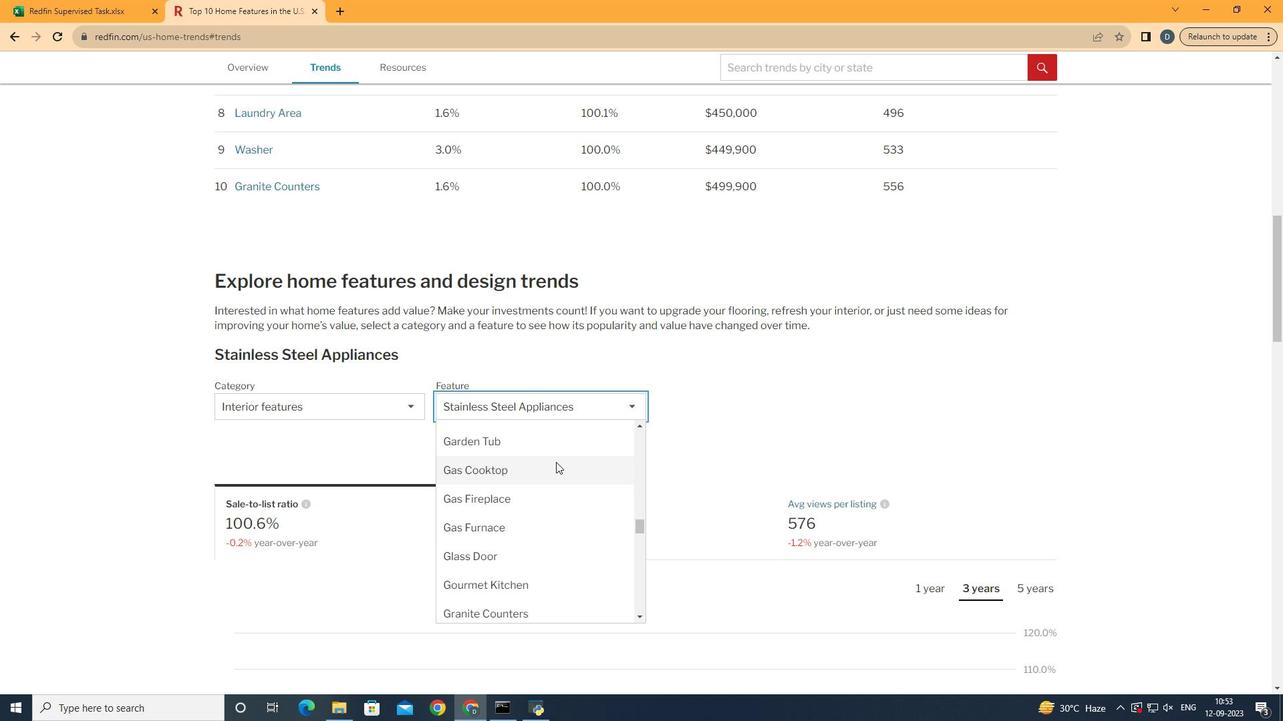 
Action: Mouse scrolled (556, 463) with delta (0, 0)
Screenshot: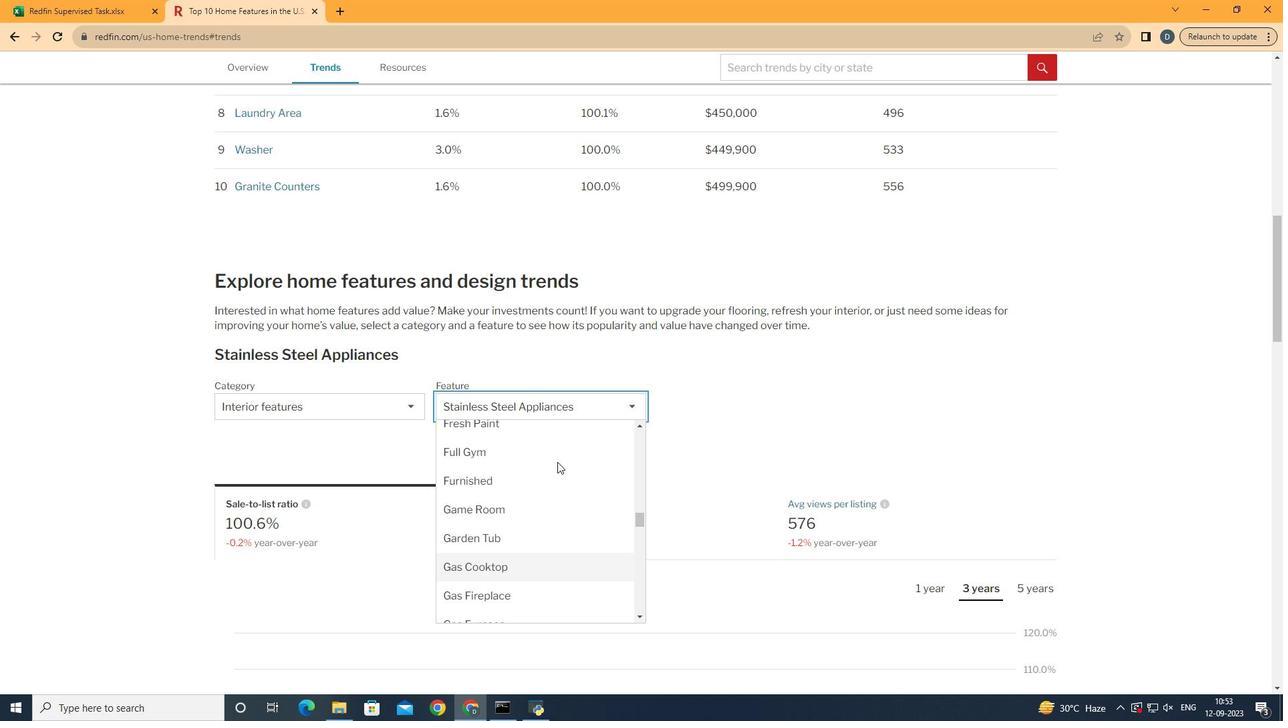 
Action: Mouse scrolled (556, 463) with delta (0, 0)
Screenshot: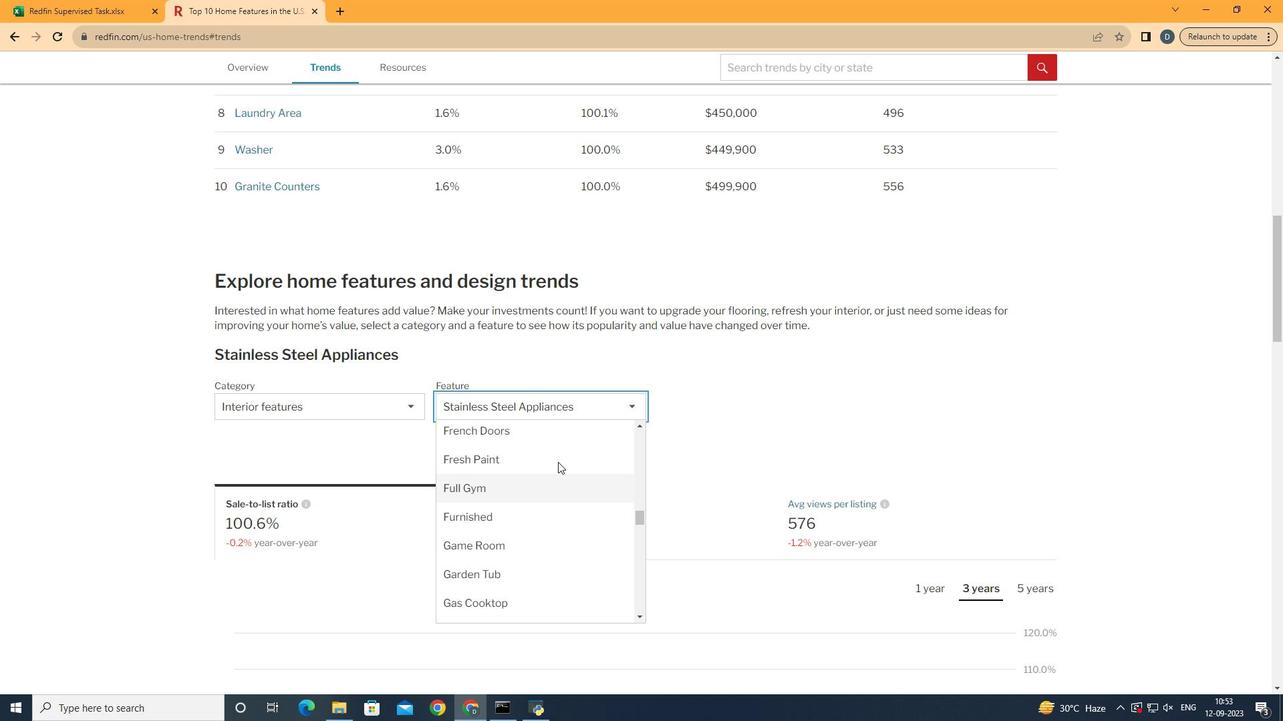
Action: Mouse moved to (557, 485)
Screenshot: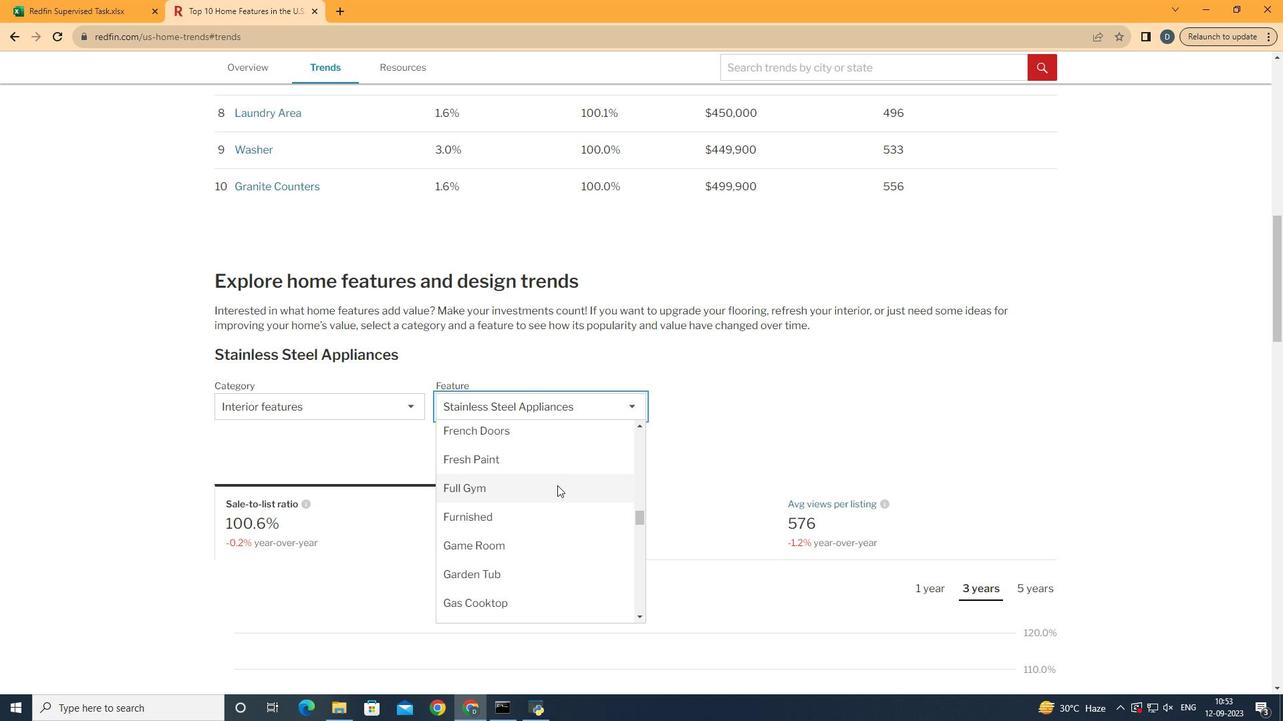 
Action: Mouse pressed left at (557, 485)
Screenshot: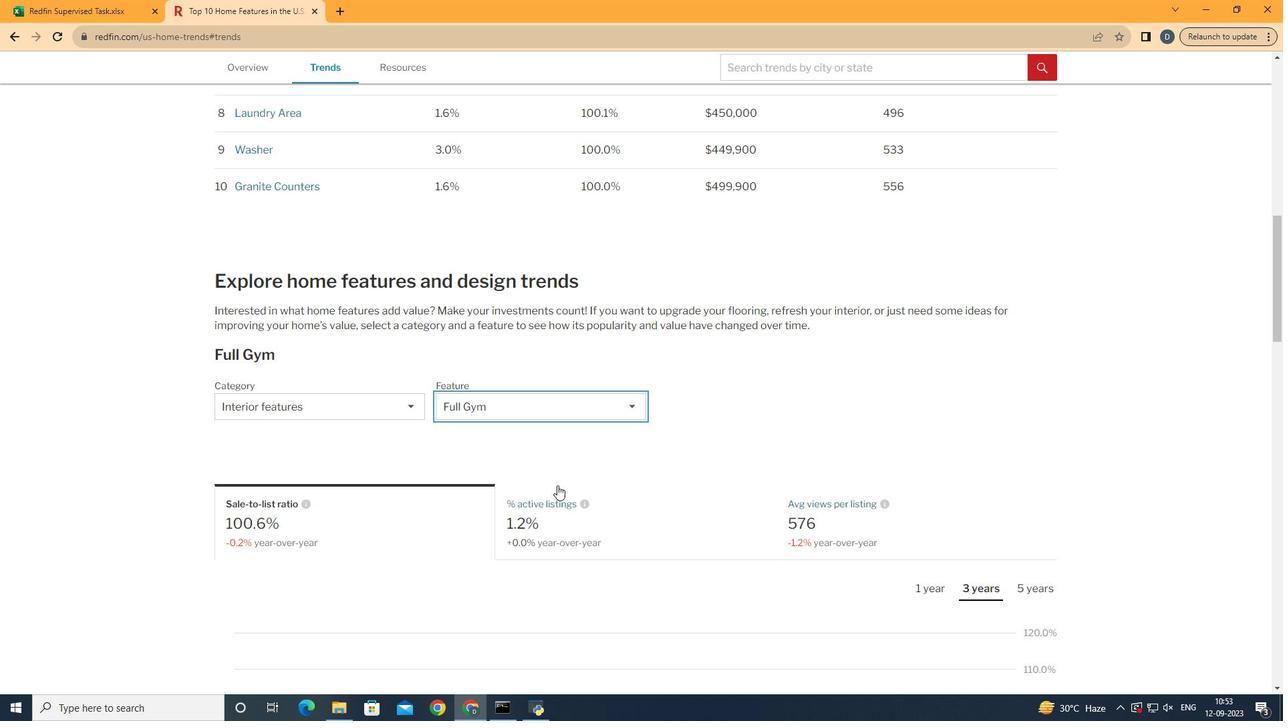 
Action: Mouse moved to (773, 399)
Screenshot: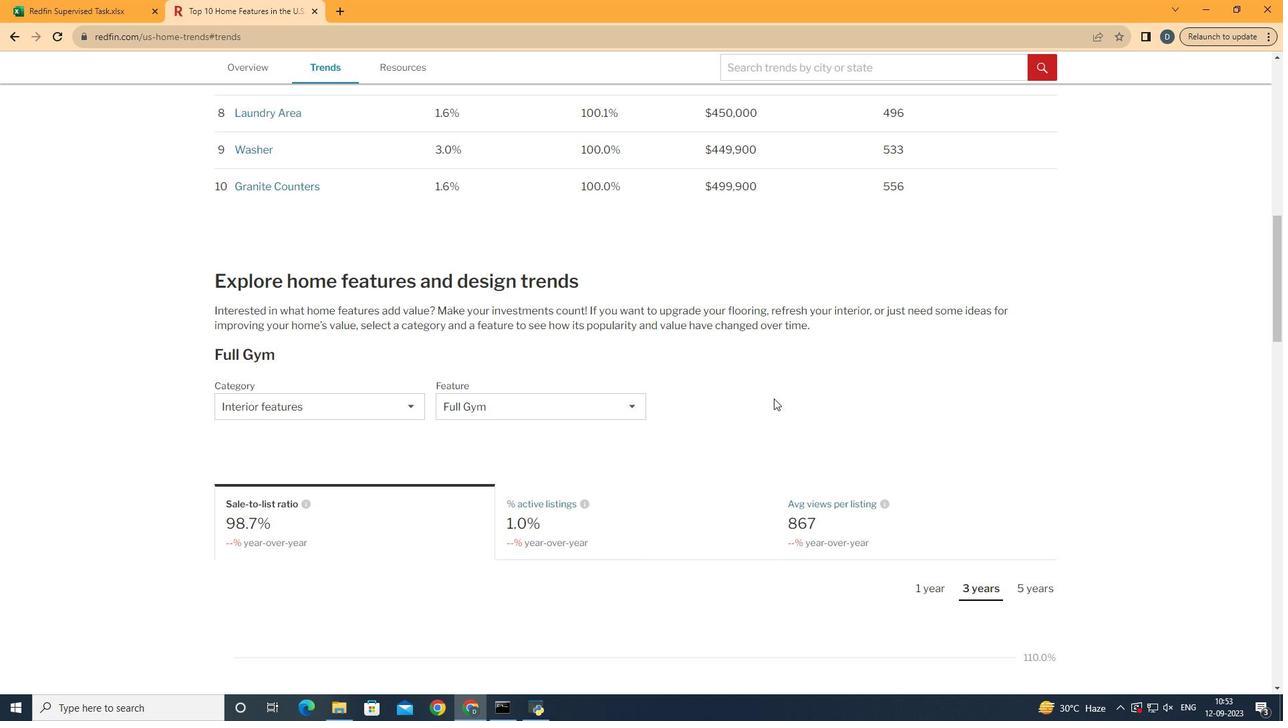 
Action: Mouse pressed left at (773, 399)
Screenshot: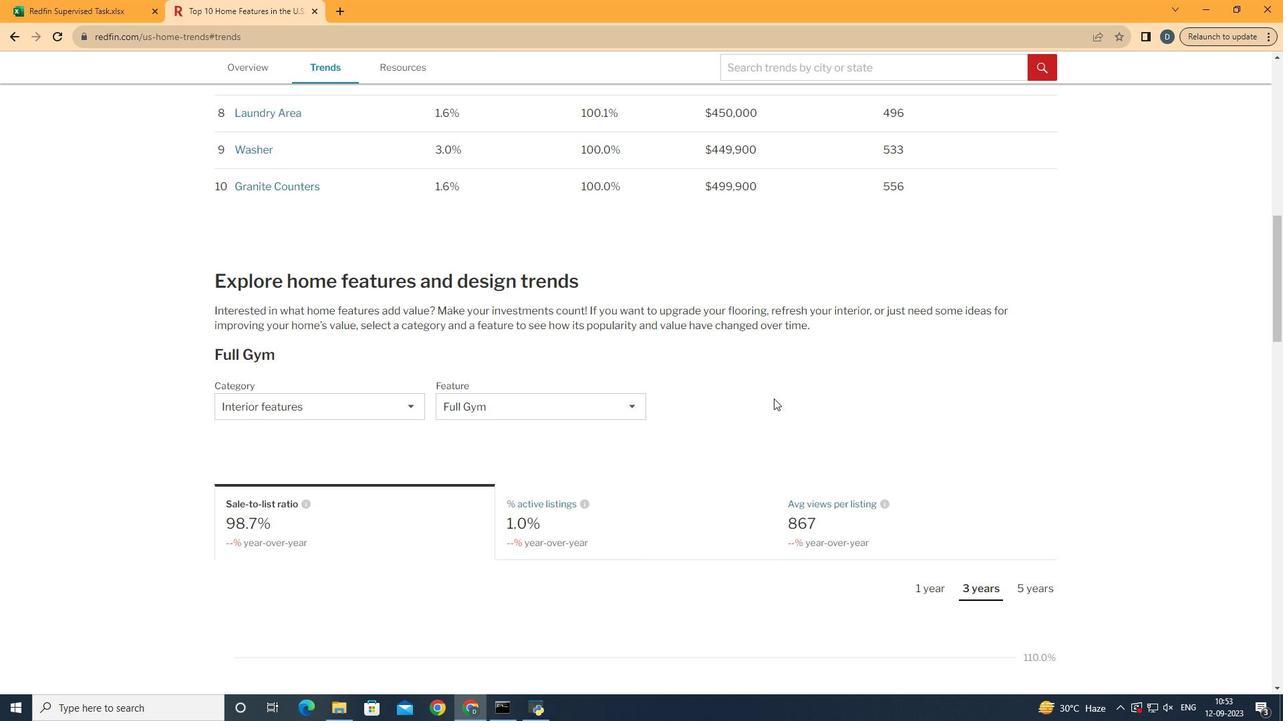 
Action: Mouse moved to (779, 396)
Screenshot: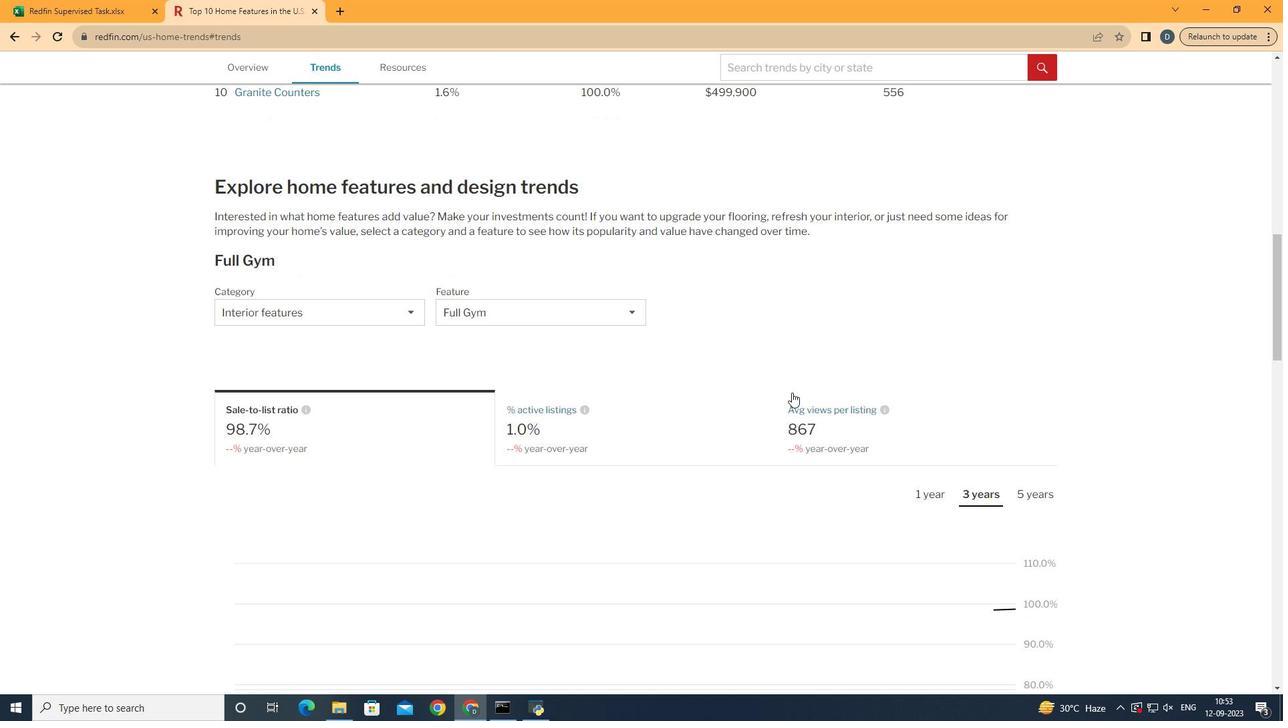
Action: Mouse scrolled (779, 395) with delta (0, 0)
Screenshot: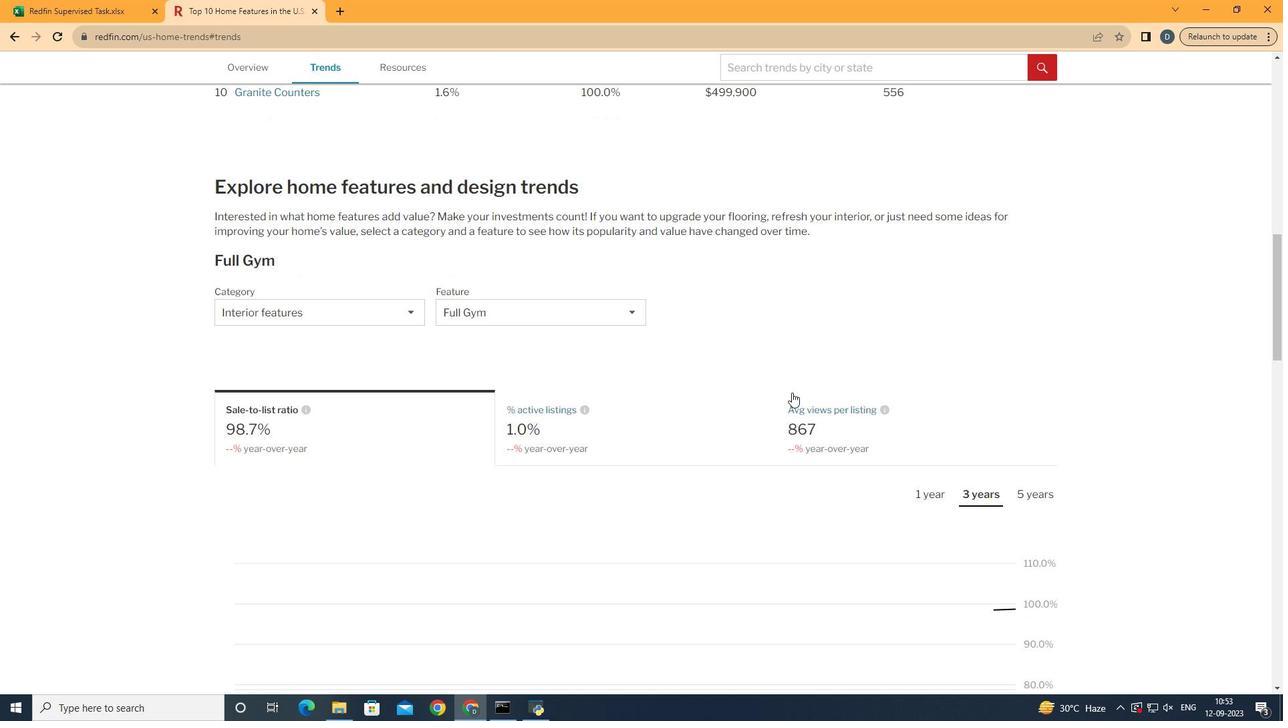 
Action: Mouse moved to (784, 395)
Screenshot: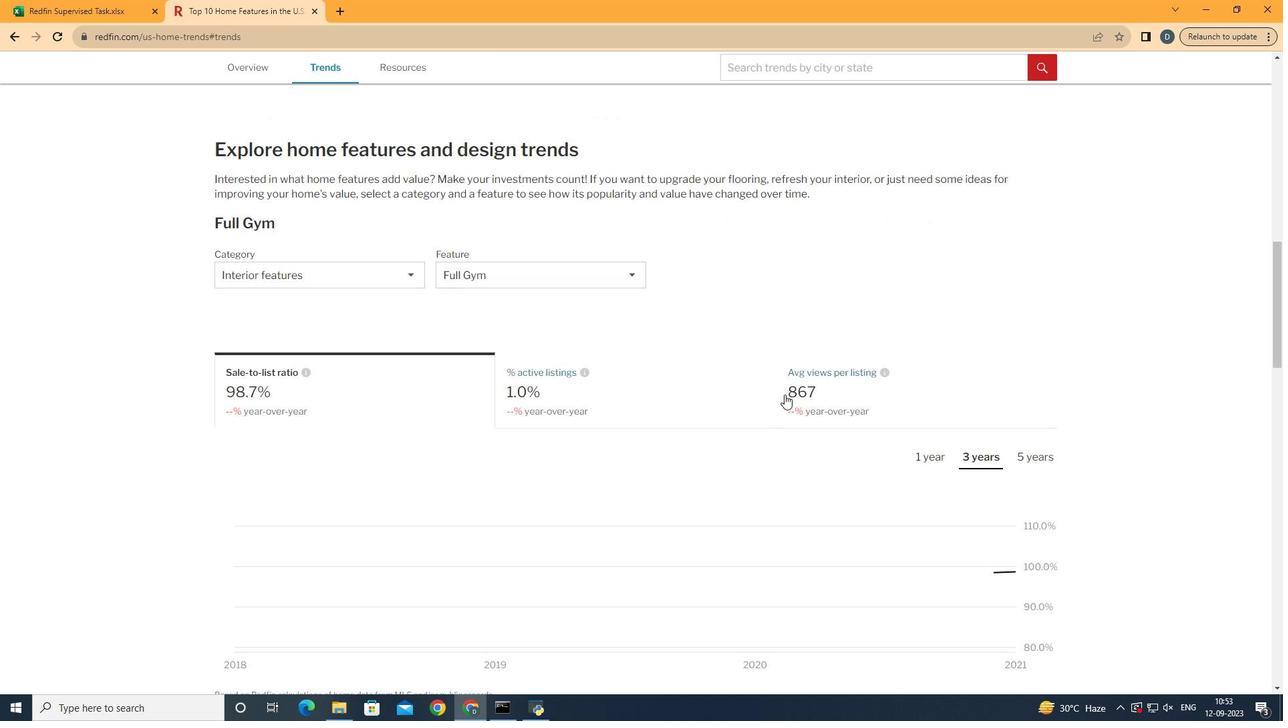 
Action: Mouse scrolled (784, 395) with delta (0, 0)
Screenshot: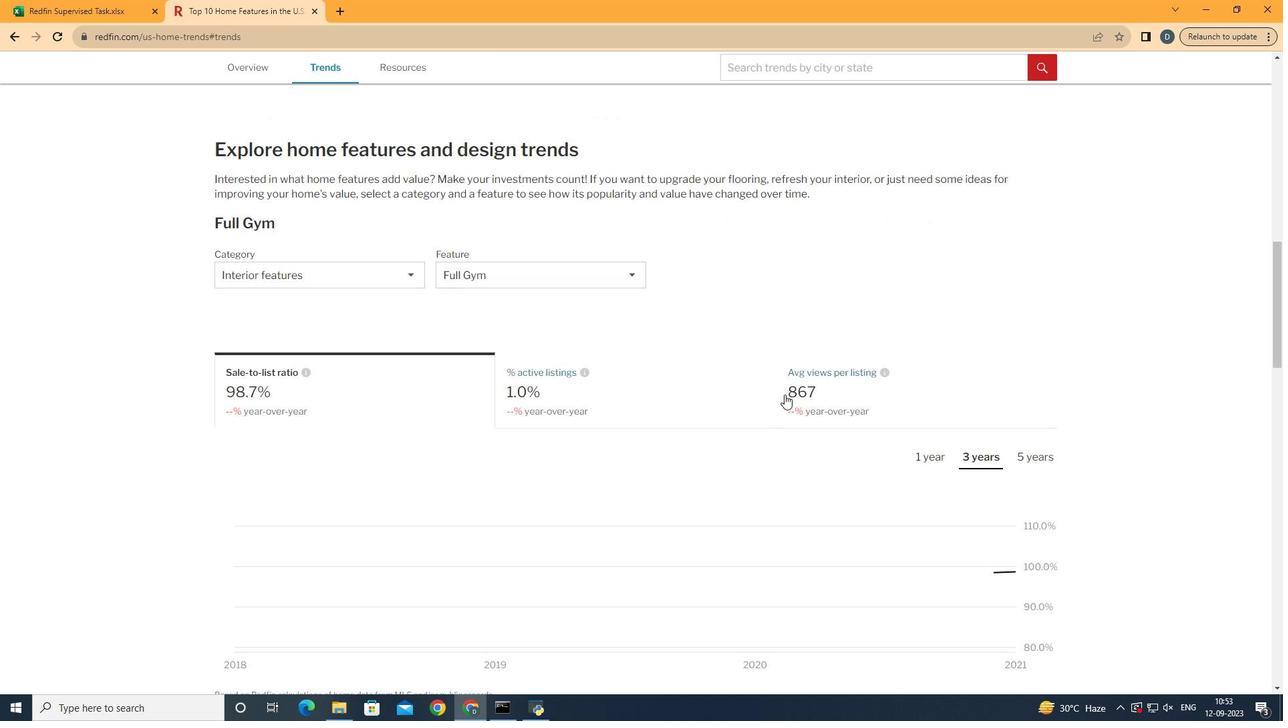 
Action: Mouse moved to (943, 401)
Screenshot: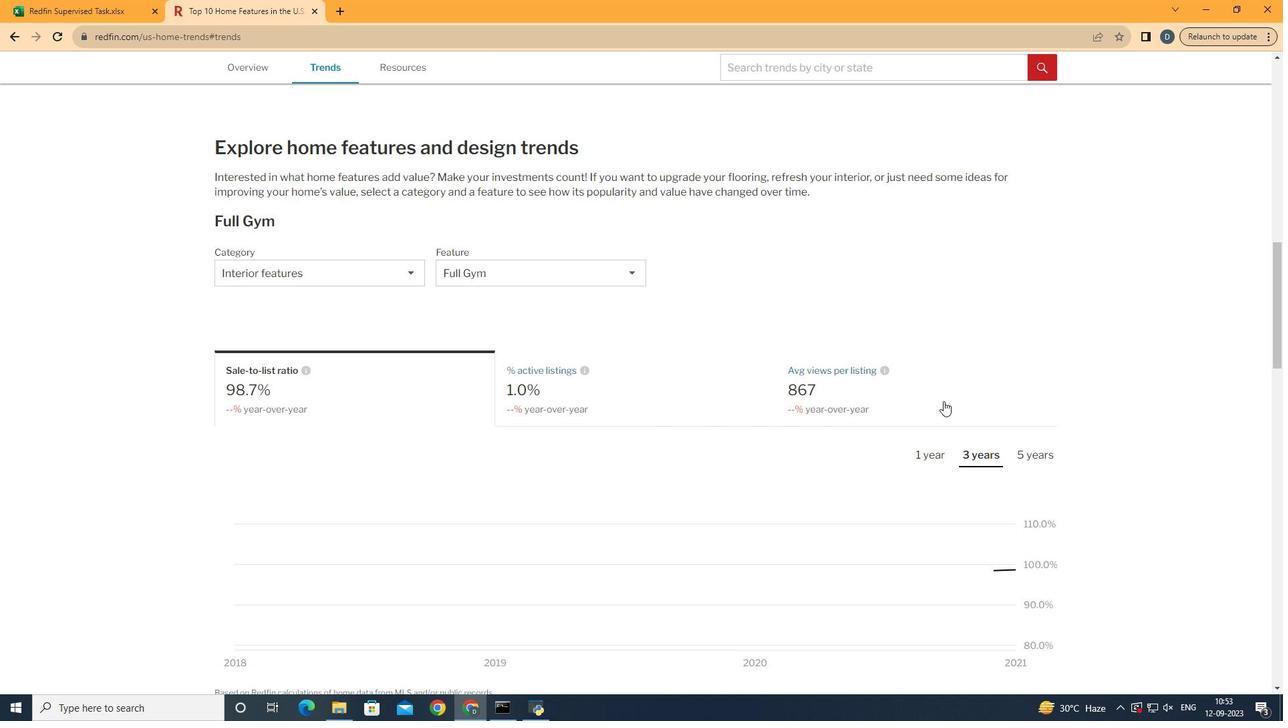 
Action: Mouse pressed left at (943, 401)
Screenshot: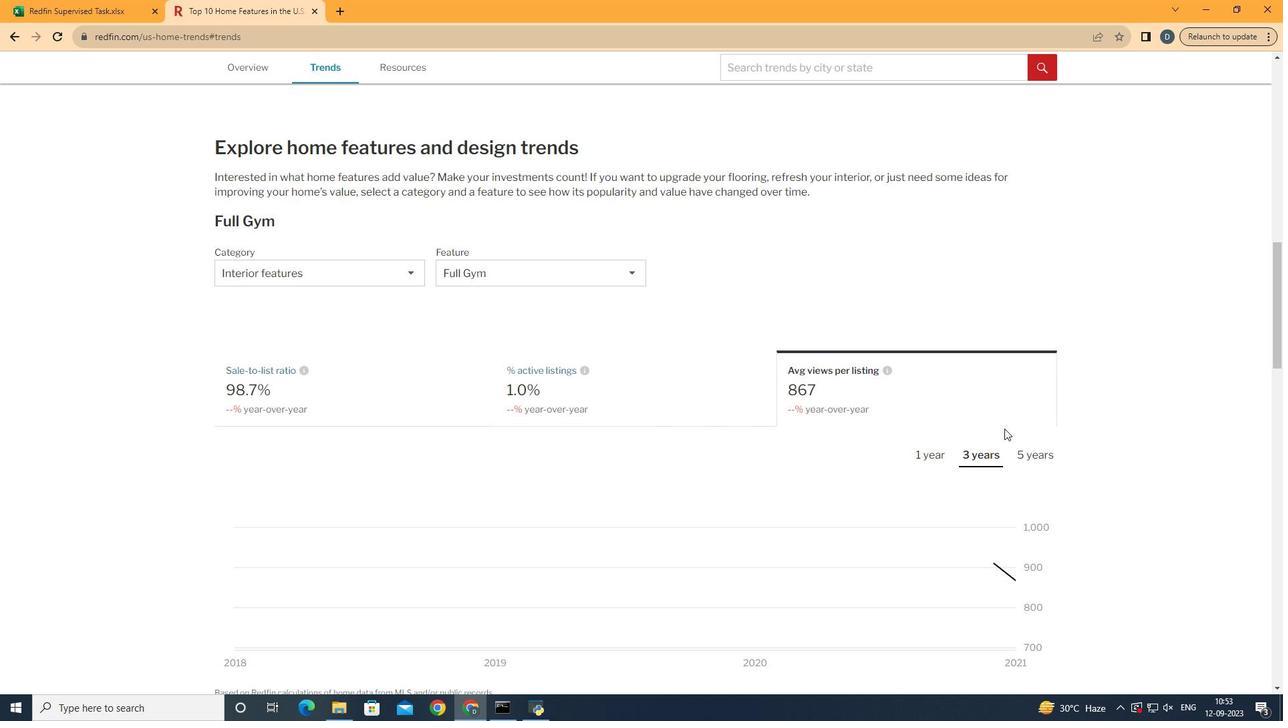 
Action: Mouse moved to (929, 457)
Screenshot: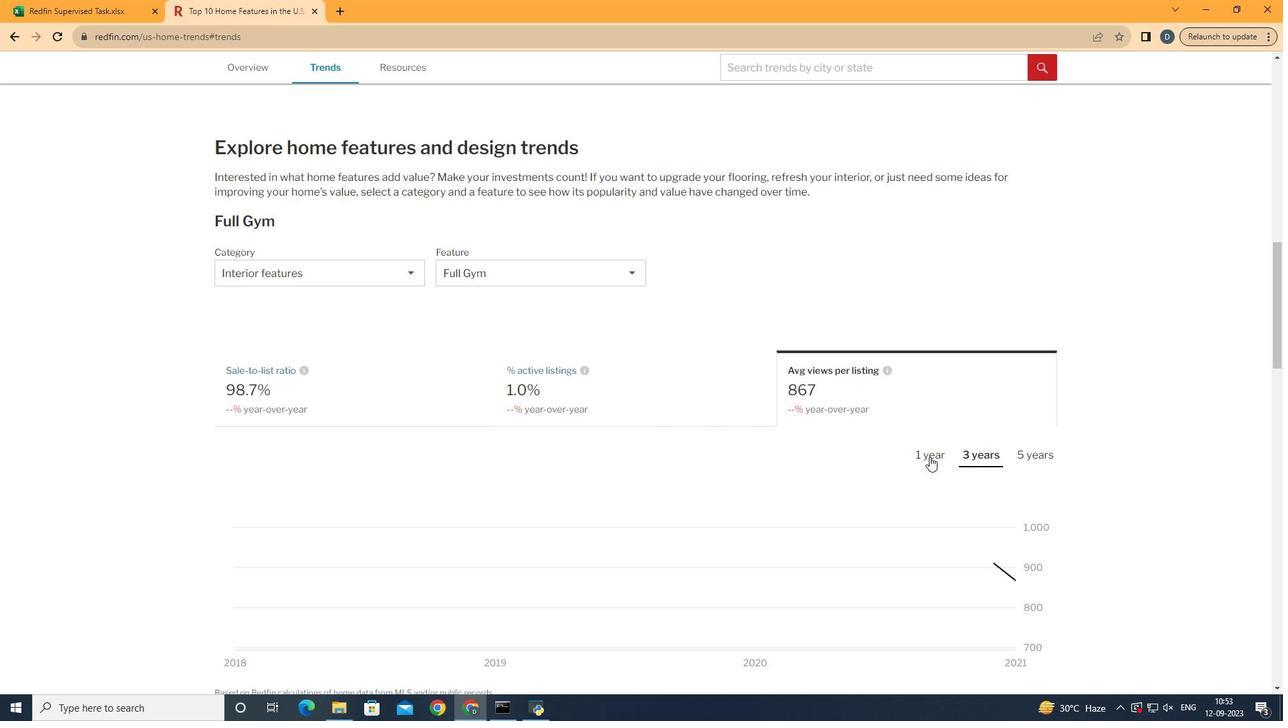 
Action: Mouse pressed left at (929, 457)
Screenshot: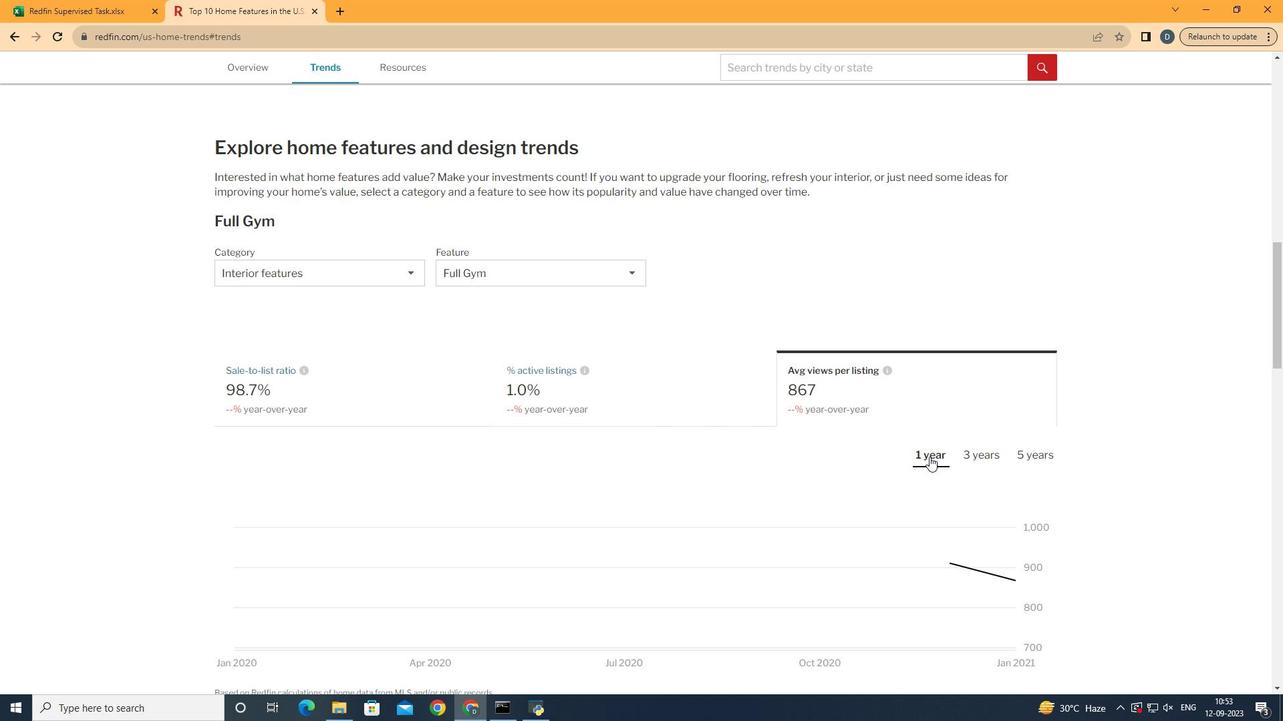 
Action: Mouse moved to (930, 457)
Screenshot: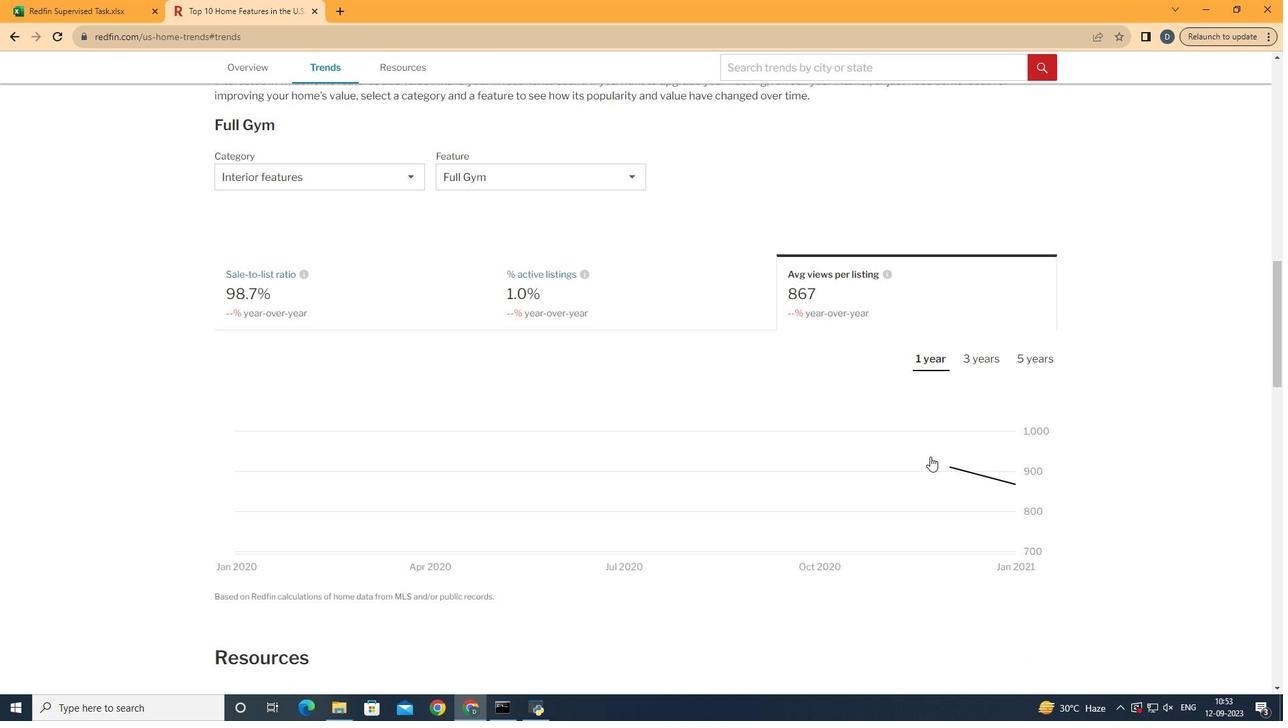 
Action: Mouse scrolled (930, 456) with delta (0, 0)
Screenshot: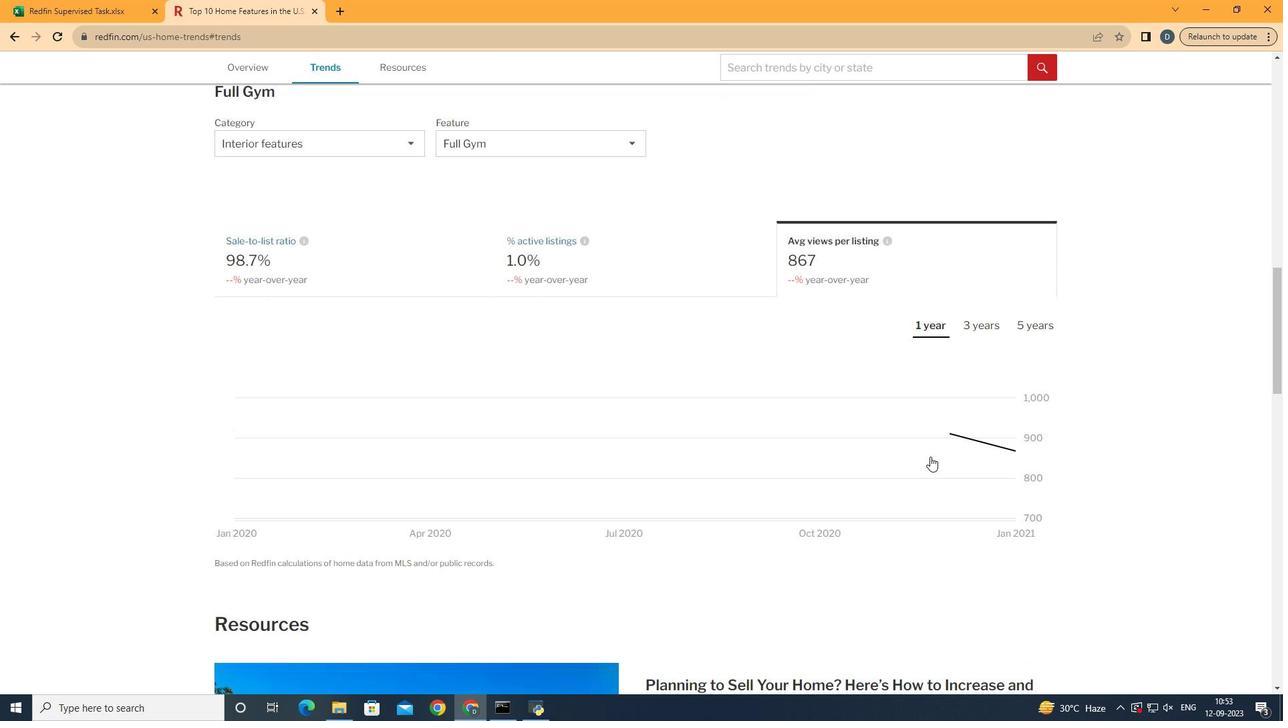 
Action: Mouse scrolled (930, 456) with delta (0, 0)
Screenshot: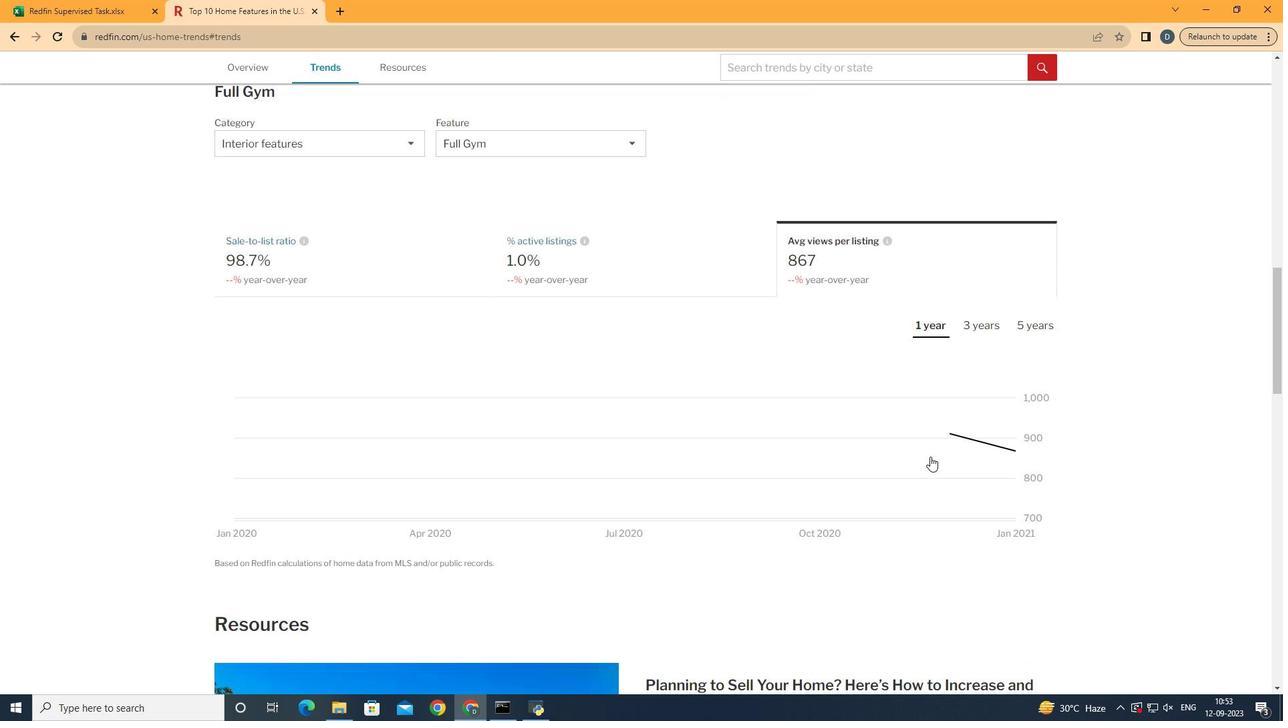 
Action: Mouse moved to (1071, 459)
Screenshot: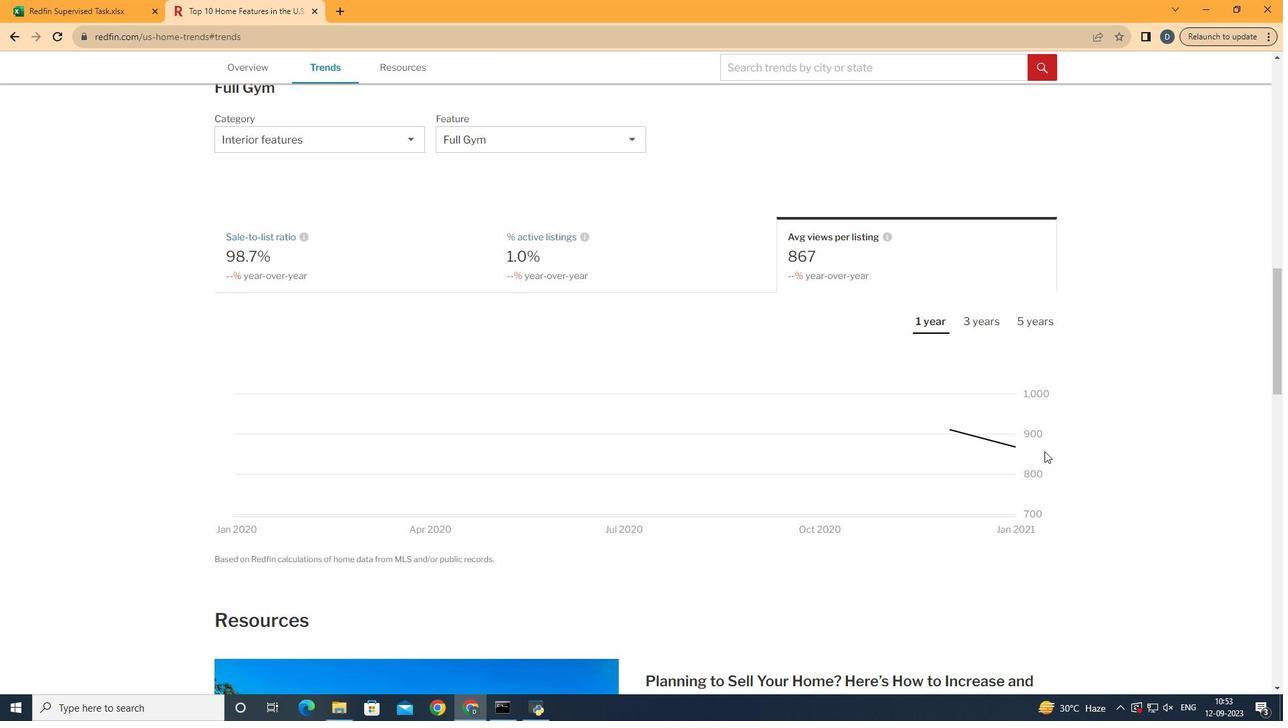 
